 Task: Look for space in Maastricht, Netherlands from 5th June, 2023 to 16th June, 2023 for 2 adults in price range Rs.7000 to Rs.15000. Place can be entire place with 1  bedroom having 1 bed and 1 bathroom. Property type can be house, flat, guest house, hotel. Amenities needed are: washing machine. Booking option can be shelf check-in. Required host language is English.
Action: Mouse moved to (546, 142)
Screenshot: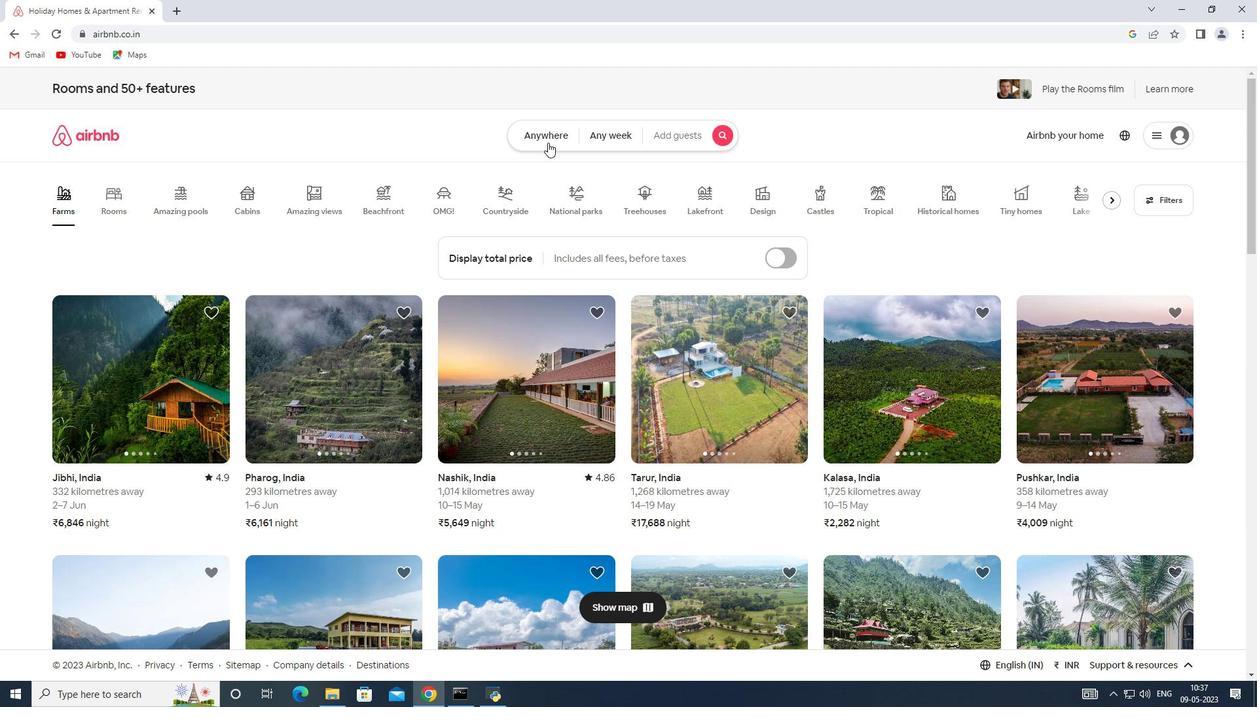 
Action: Mouse pressed left at (546, 142)
Screenshot: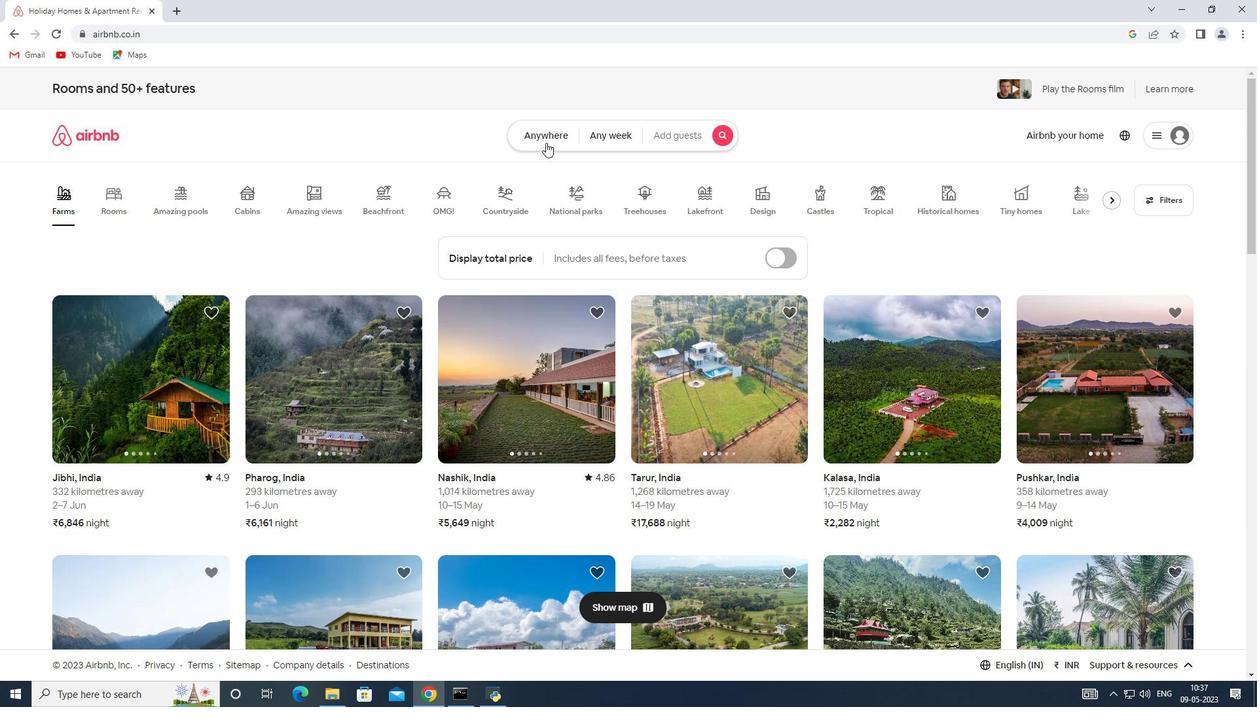 
Action: Mouse moved to (458, 182)
Screenshot: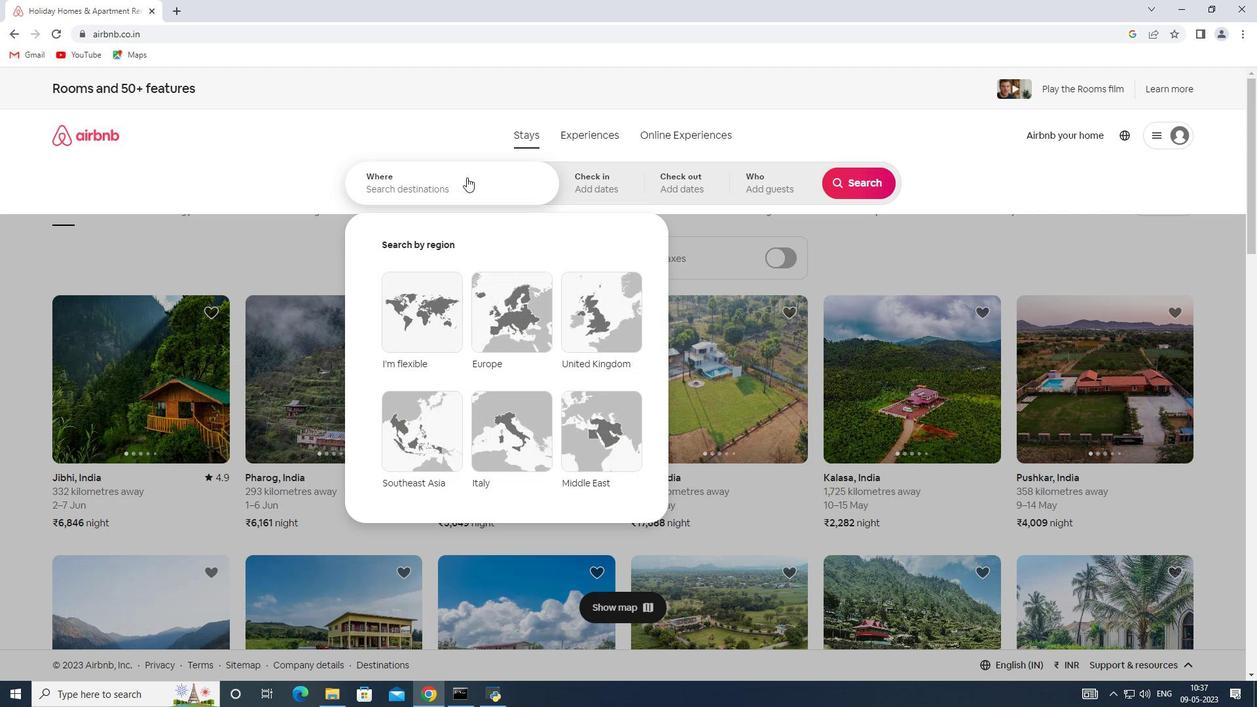 
Action: Mouse pressed left at (458, 182)
Screenshot: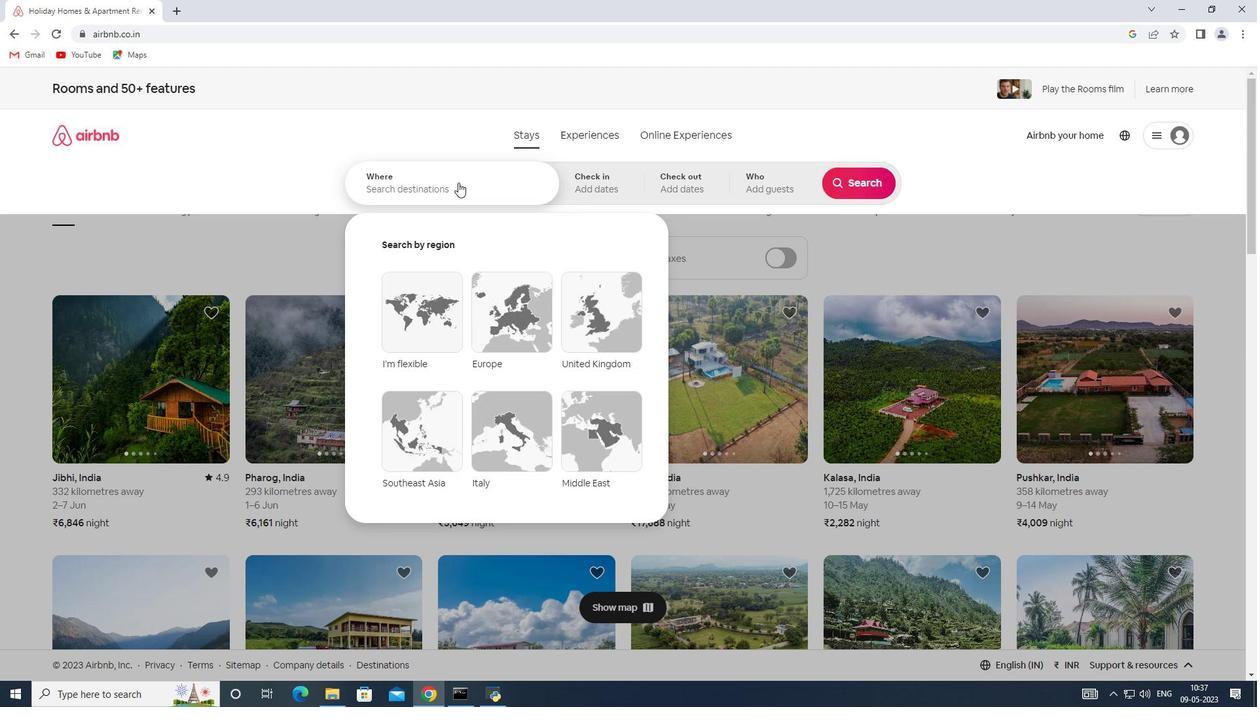 
Action: Key pressed <Key.shift><Key.shift><Key.shift><Key.shift><Key.shift><Key.shift><Key.shift><Key.shift><Key.shift><Key.shift><Key.shift><Key.shift><Key.shift><Key.shift><Key.shift><Key.shift><Key.shift><Key.shift><Key.shift><Key.shift><Key.shift><Key.shift>Maastricht,<Key.shift>Netherlands
Screenshot: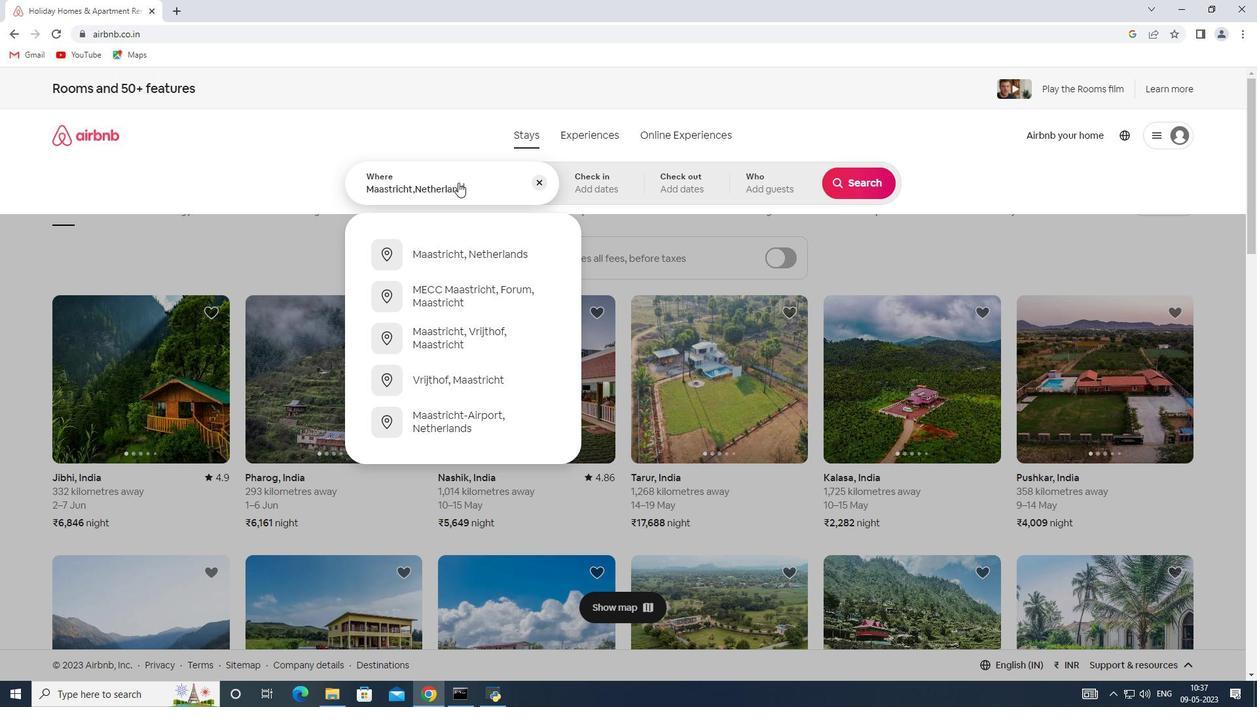 
Action: Mouse moved to (623, 185)
Screenshot: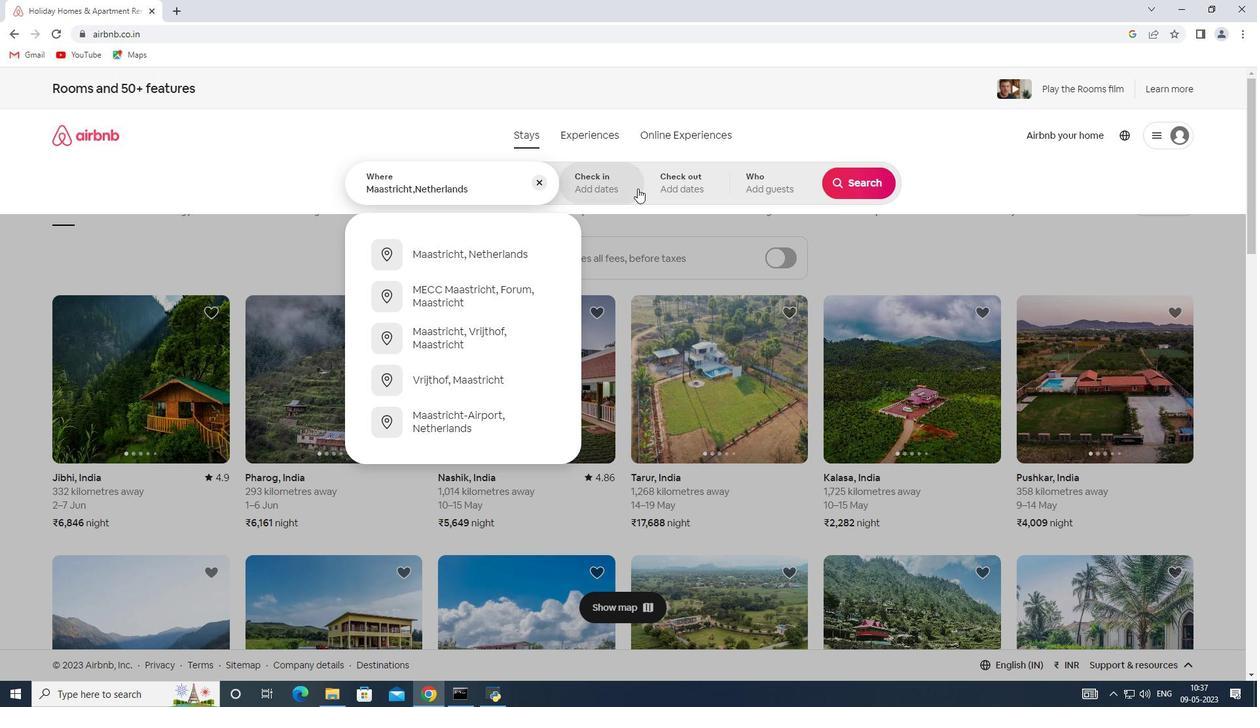 
Action: Mouse pressed left at (623, 185)
Screenshot: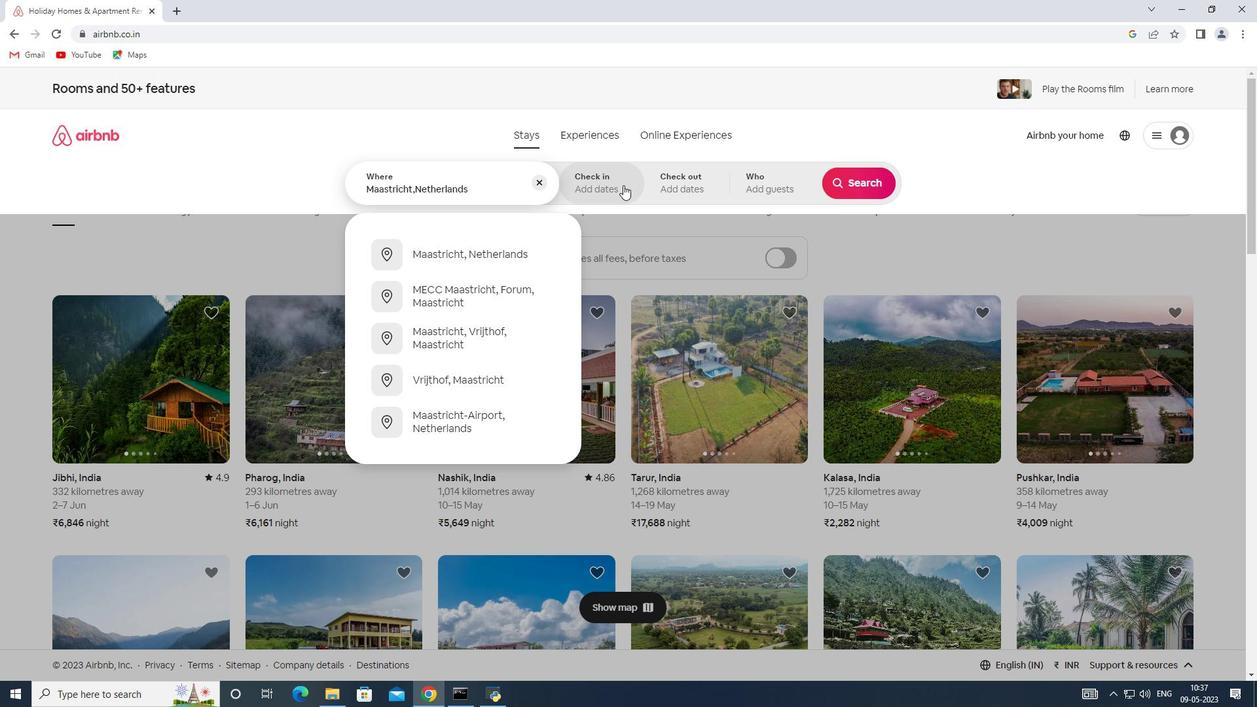 
Action: Mouse moved to (695, 376)
Screenshot: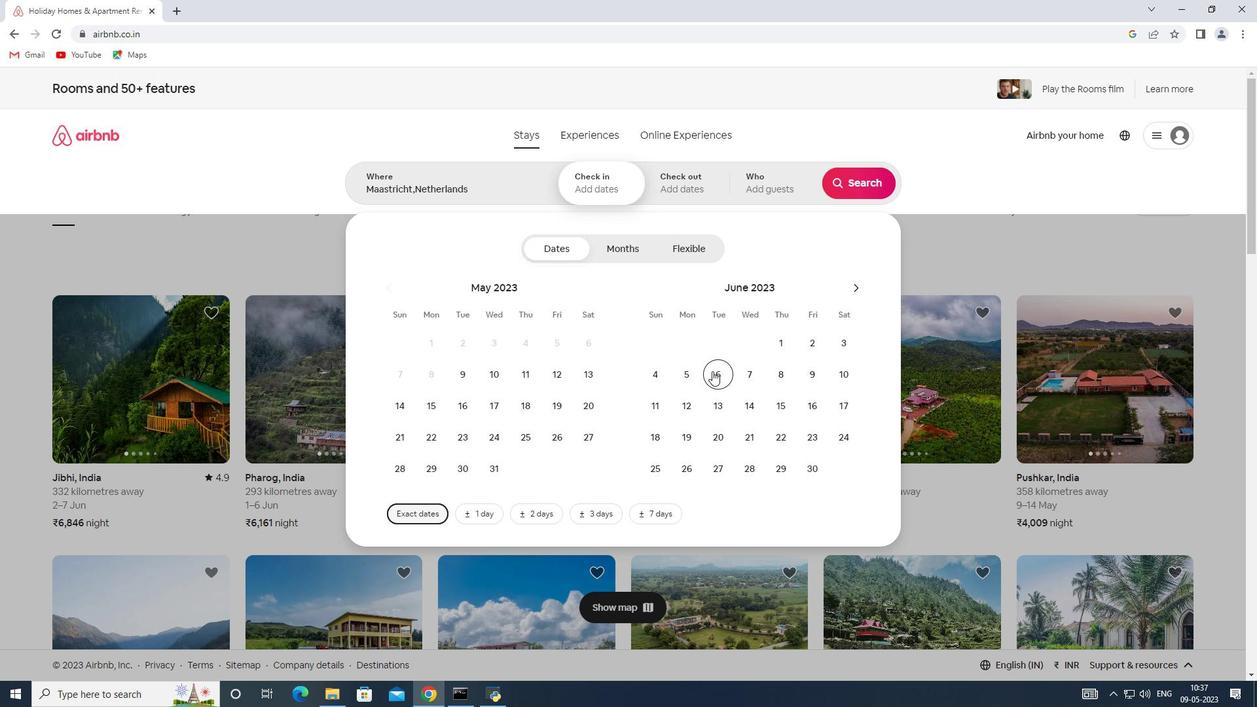 
Action: Mouse pressed left at (695, 376)
Screenshot: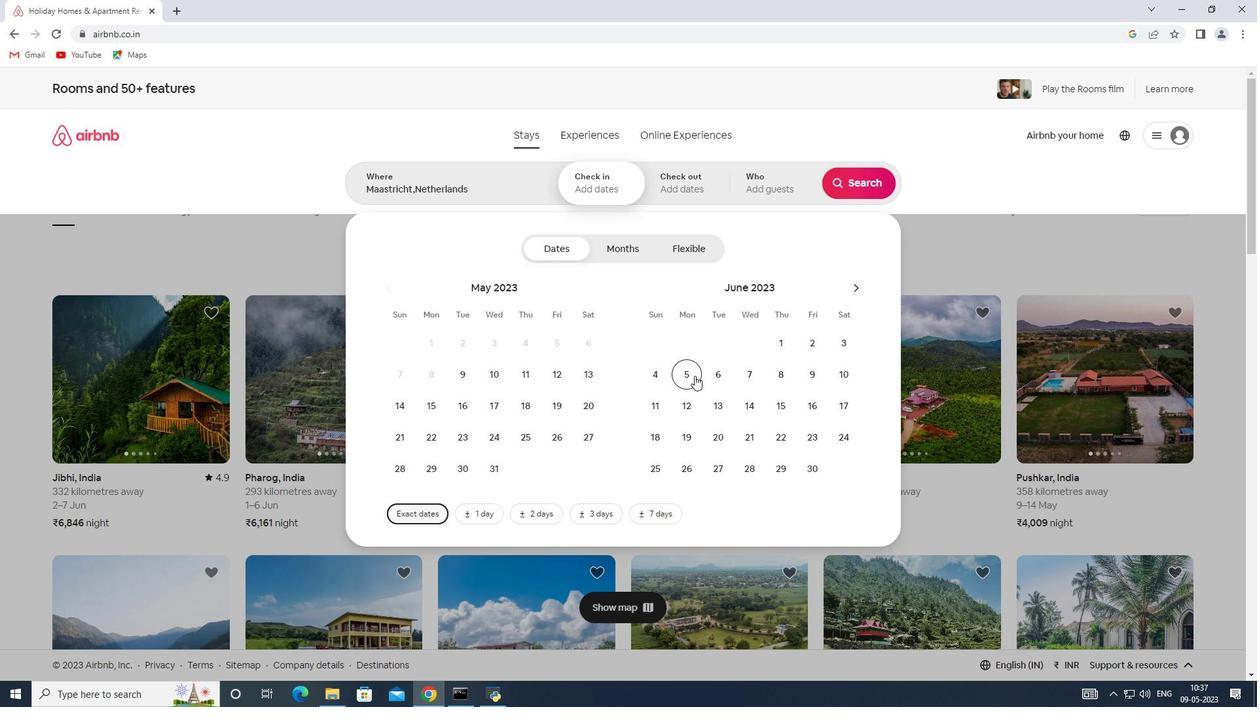 
Action: Mouse moved to (807, 407)
Screenshot: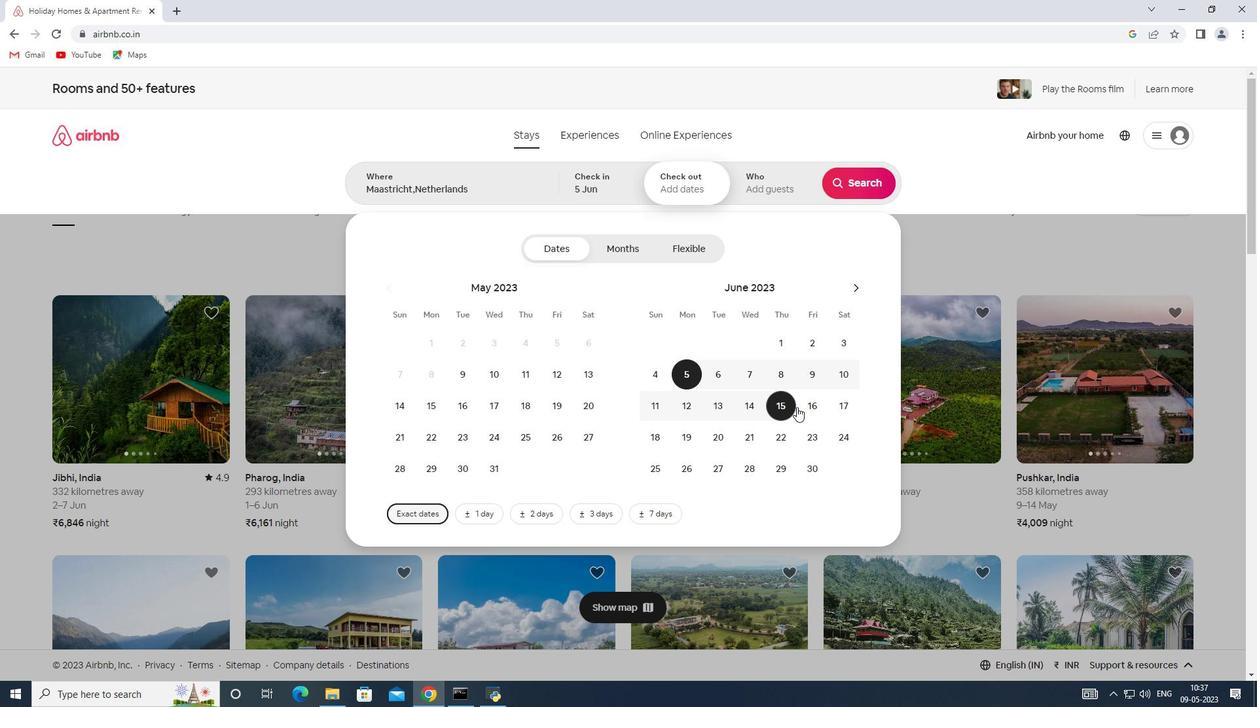 
Action: Mouse pressed left at (807, 407)
Screenshot: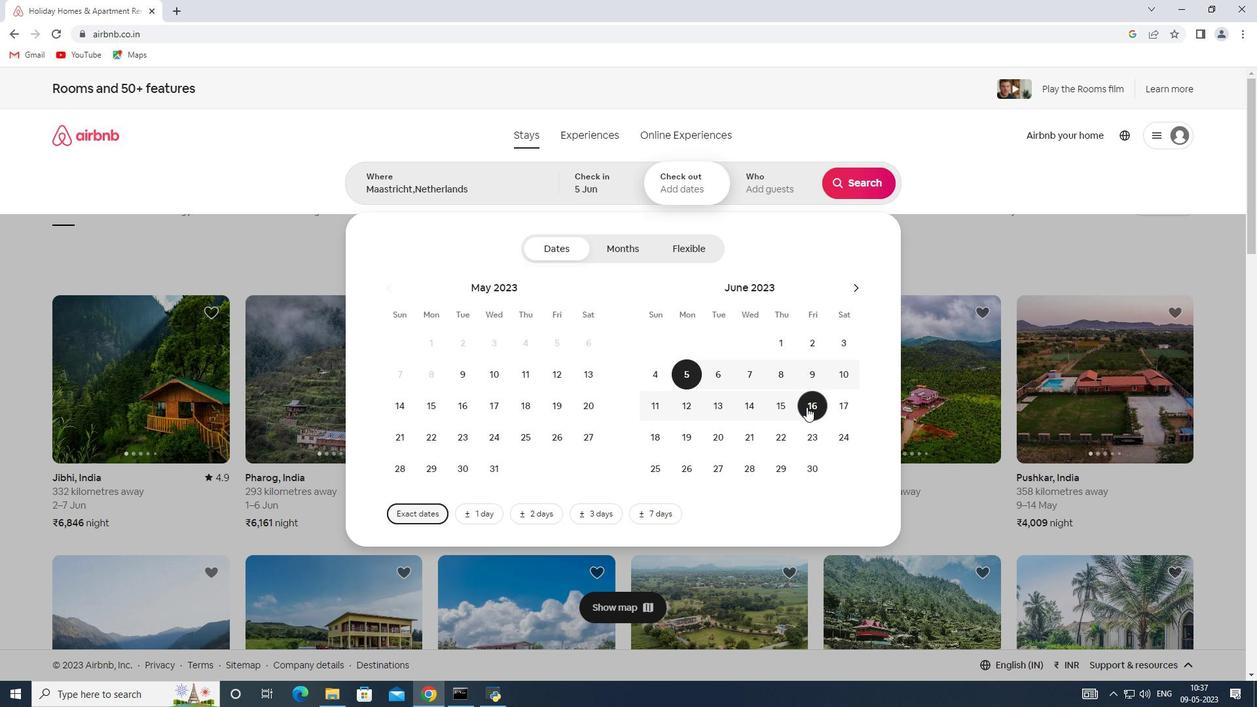 
Action: Mouse moved to (782, 180)
Screenshot: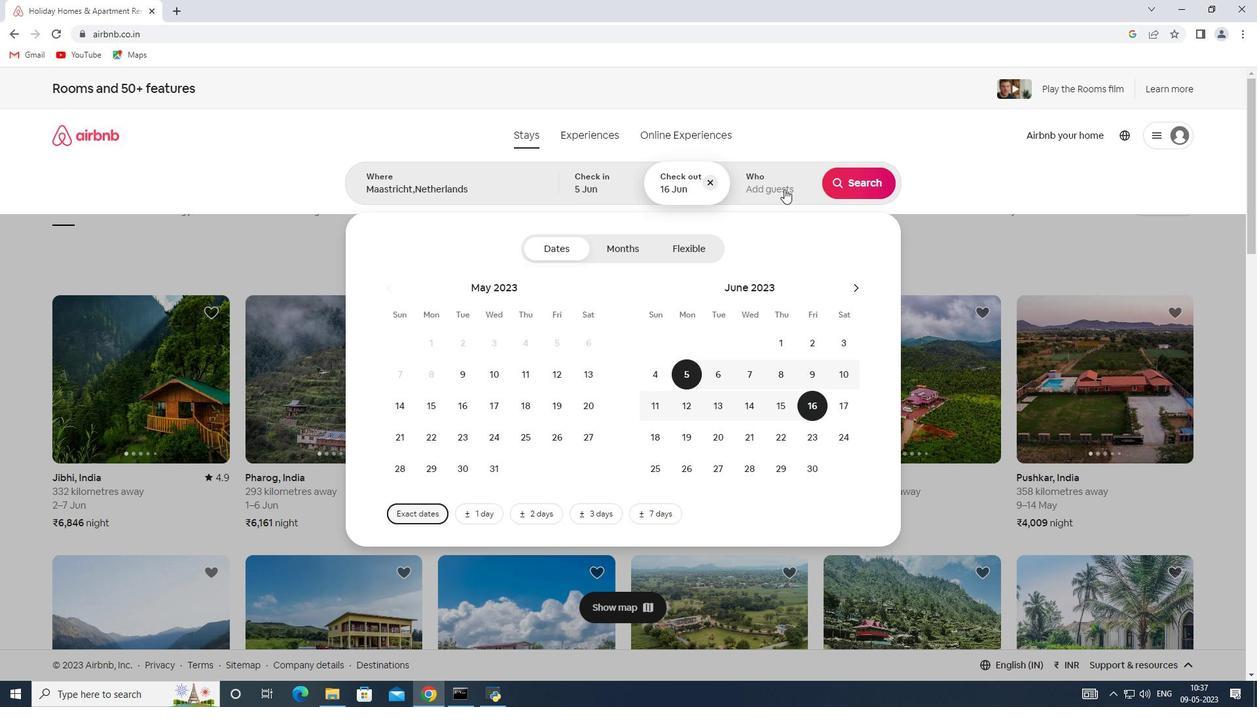 
Action: Mouse pressed left at (782, 180)
Screenshot: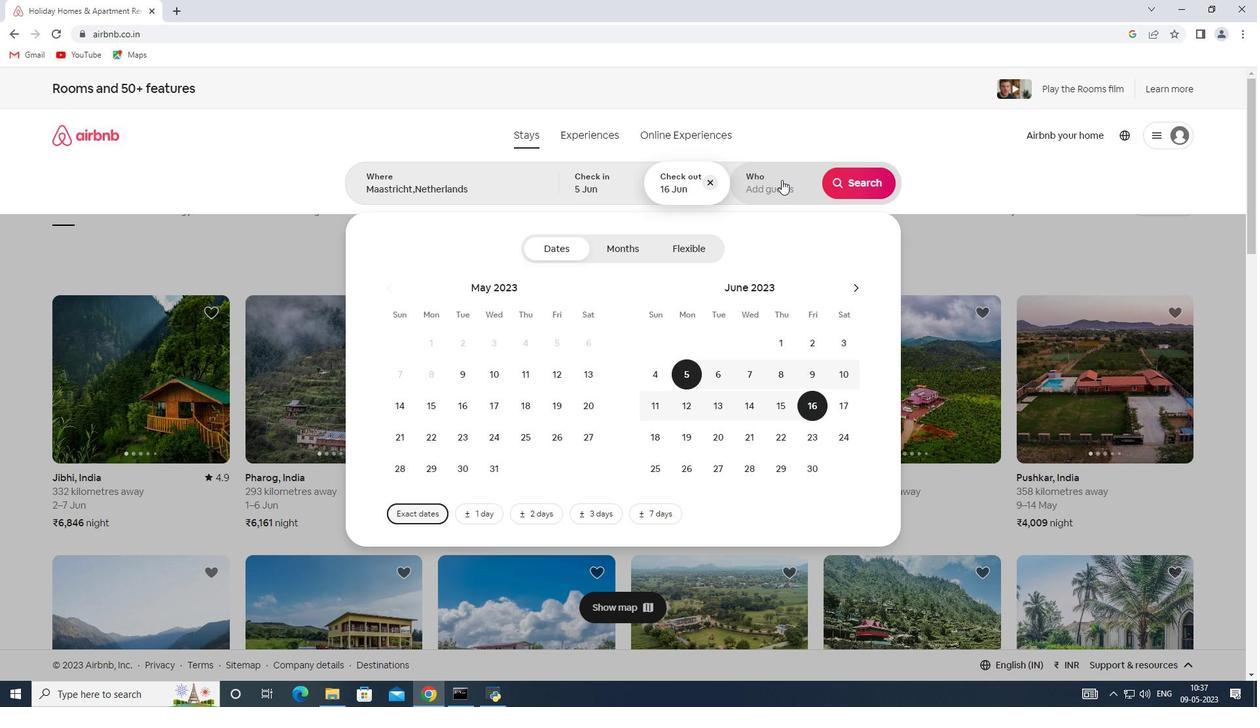 
Action: Mouse moved to (865, 253)
Screenshot: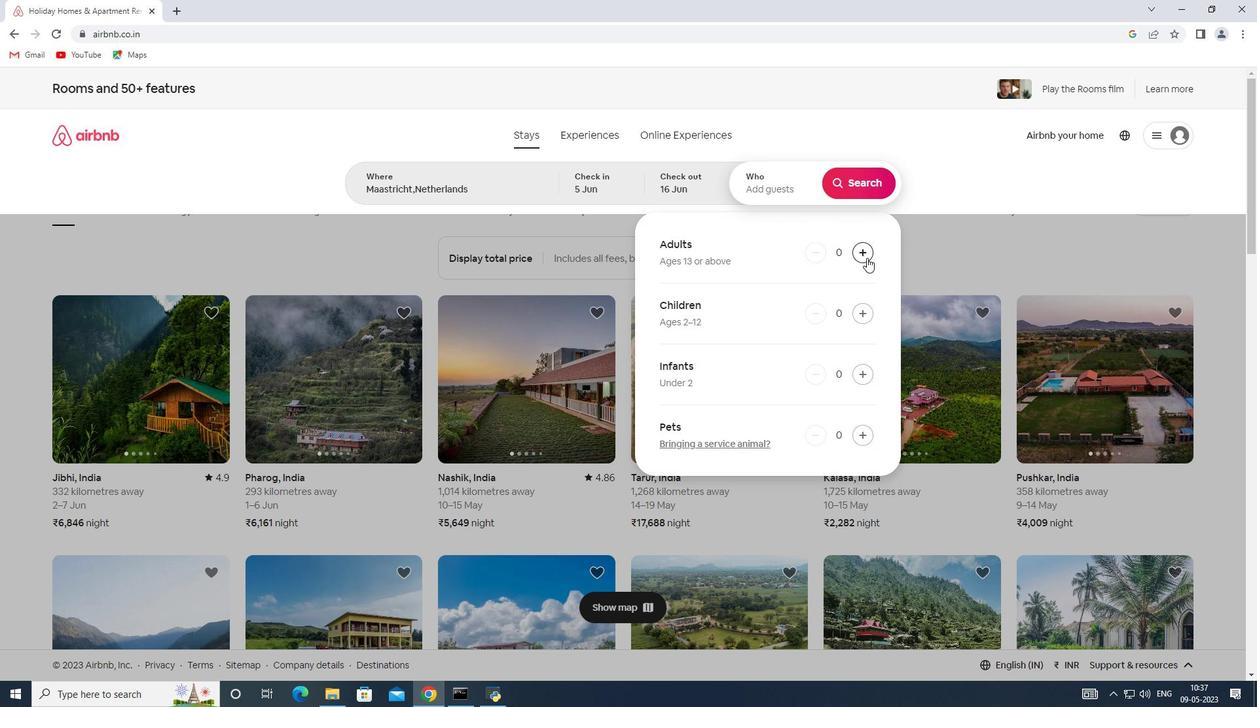 
Action: Mouse pressed left at (865, 253)
Screenshot: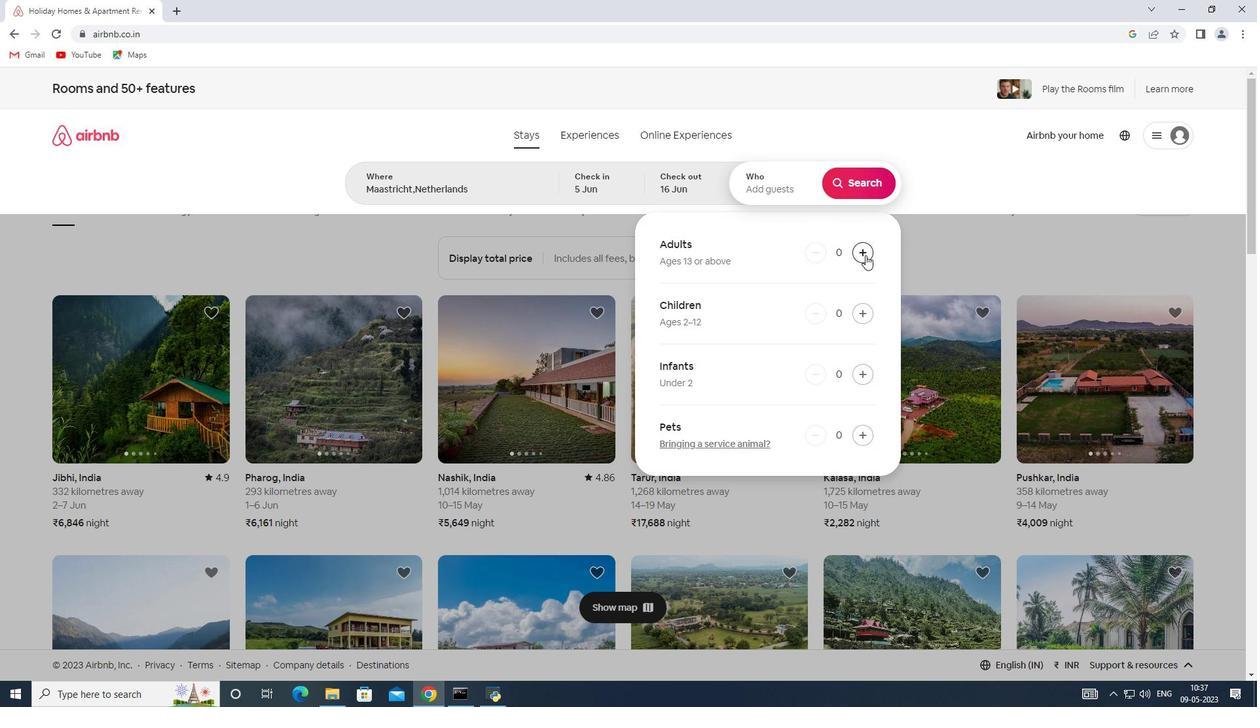 
Action: Mouse pressed left at (865, 253)
Screenshot: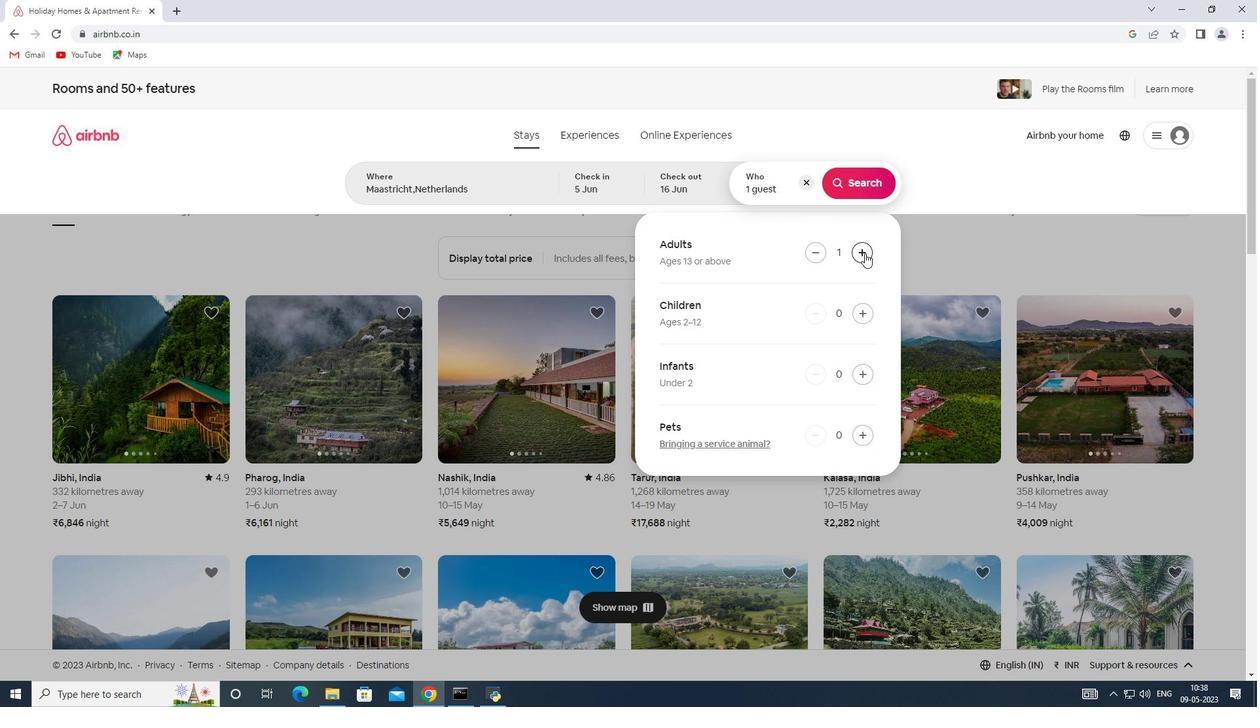 
Action: Mouse moved to (860, 186)
Screenshot: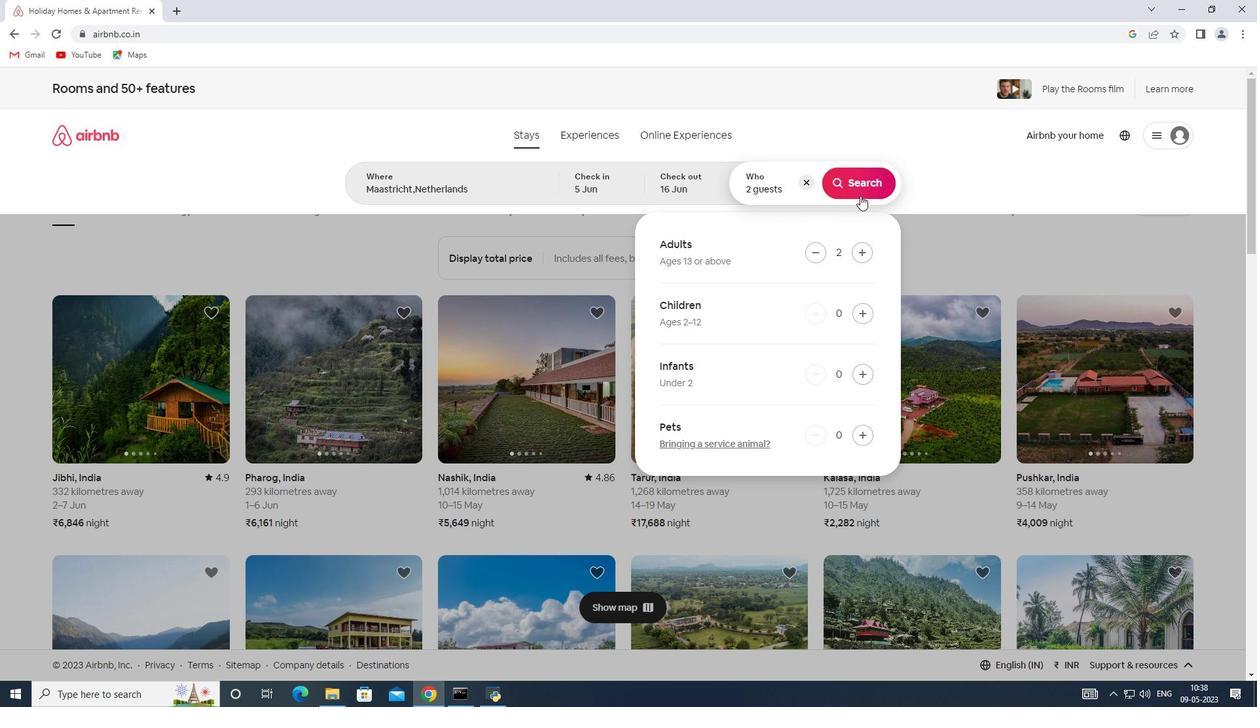
Action: Mouse pressed left at (860, 186)
Screenshot: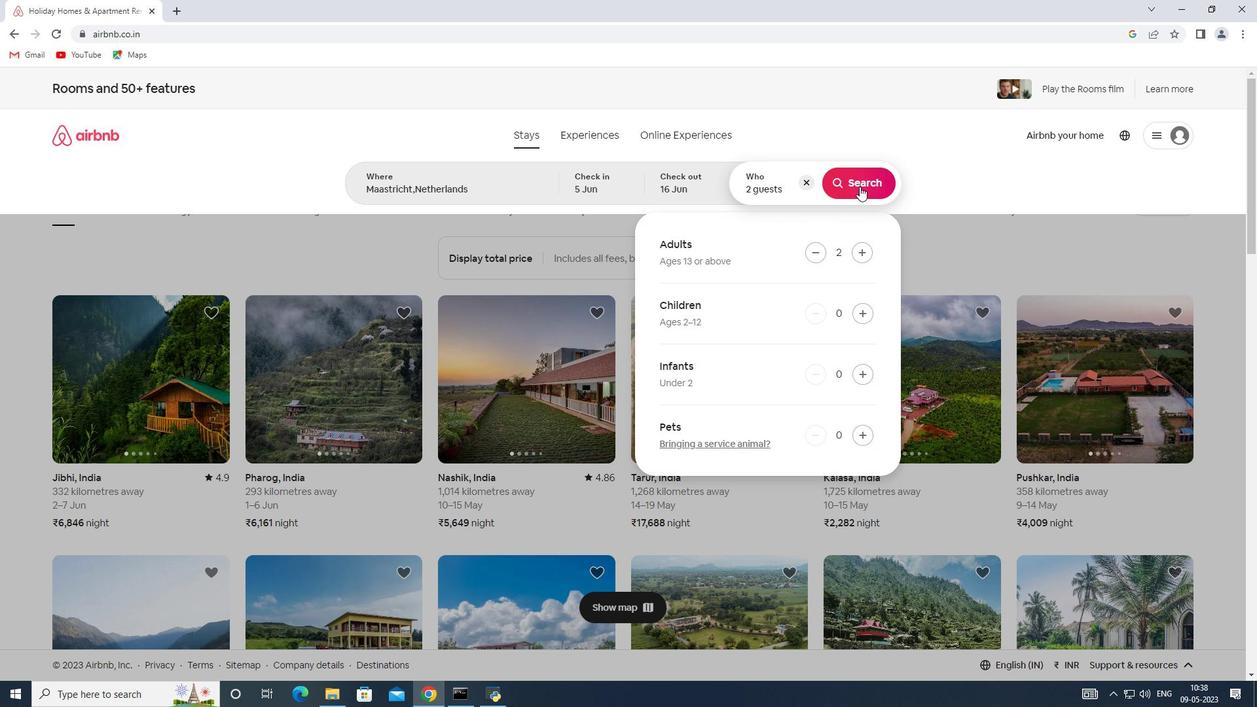 
Action: Mouse moved to (1206, 138)
Screenshot: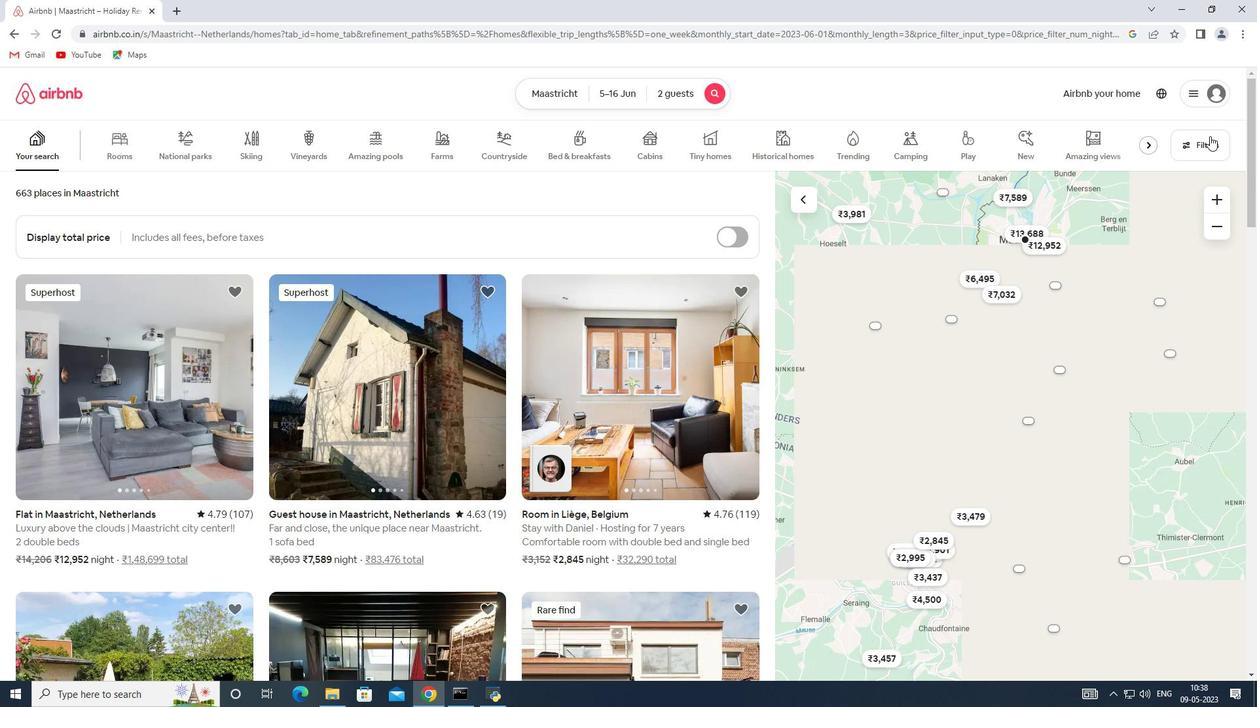 
Action: Mouse pressed left at (1206, 138)
Screenshot: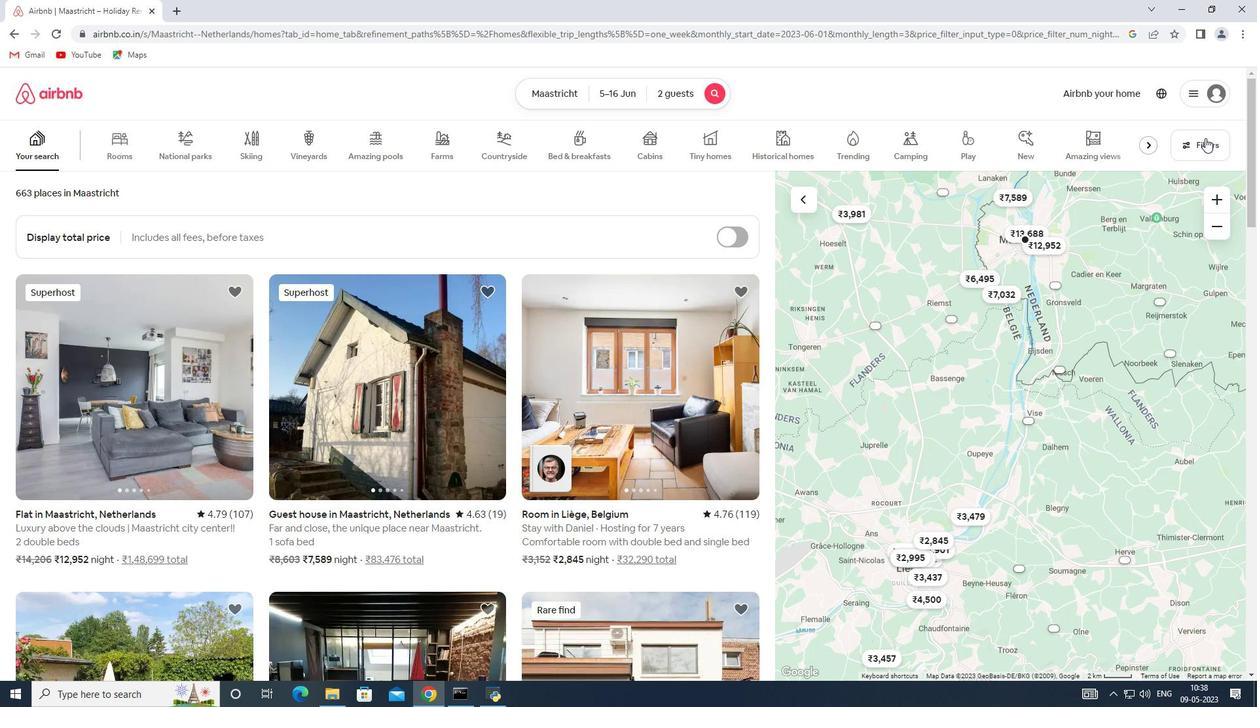 
Action: Mouse moved to (457, 467)
Screenshot: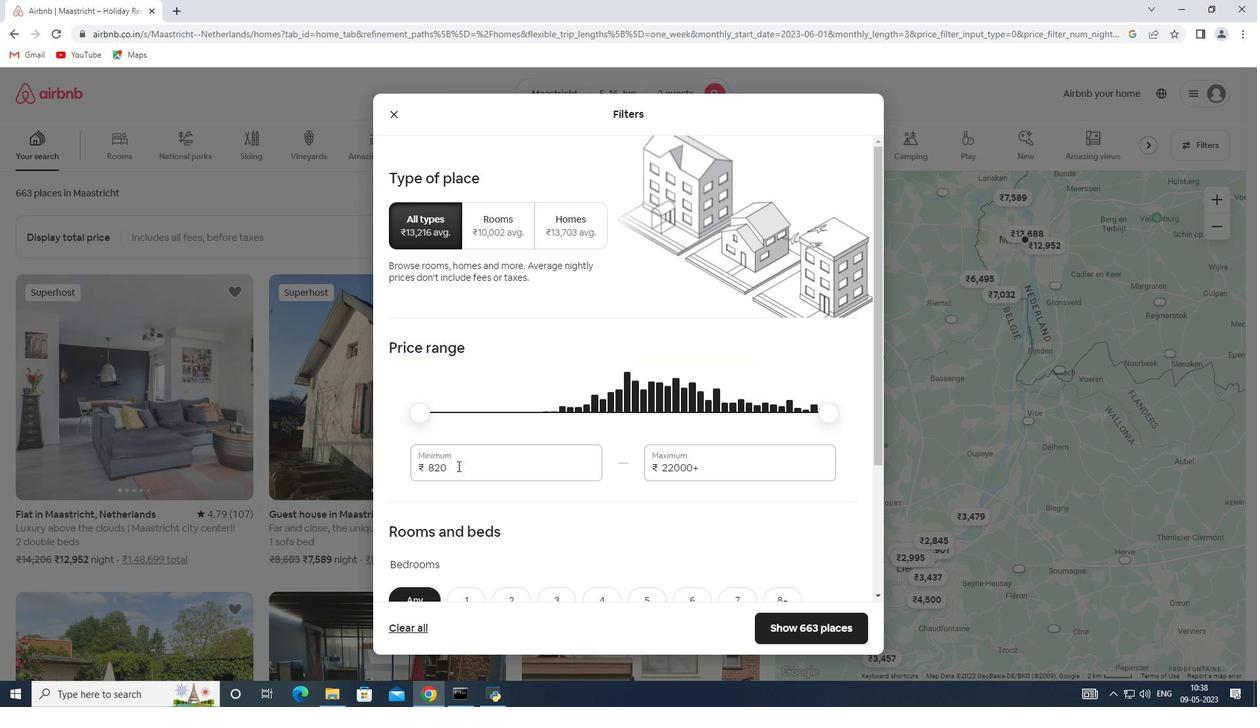 
Action: Mouse pressed left at (457, 467)
Screenshot: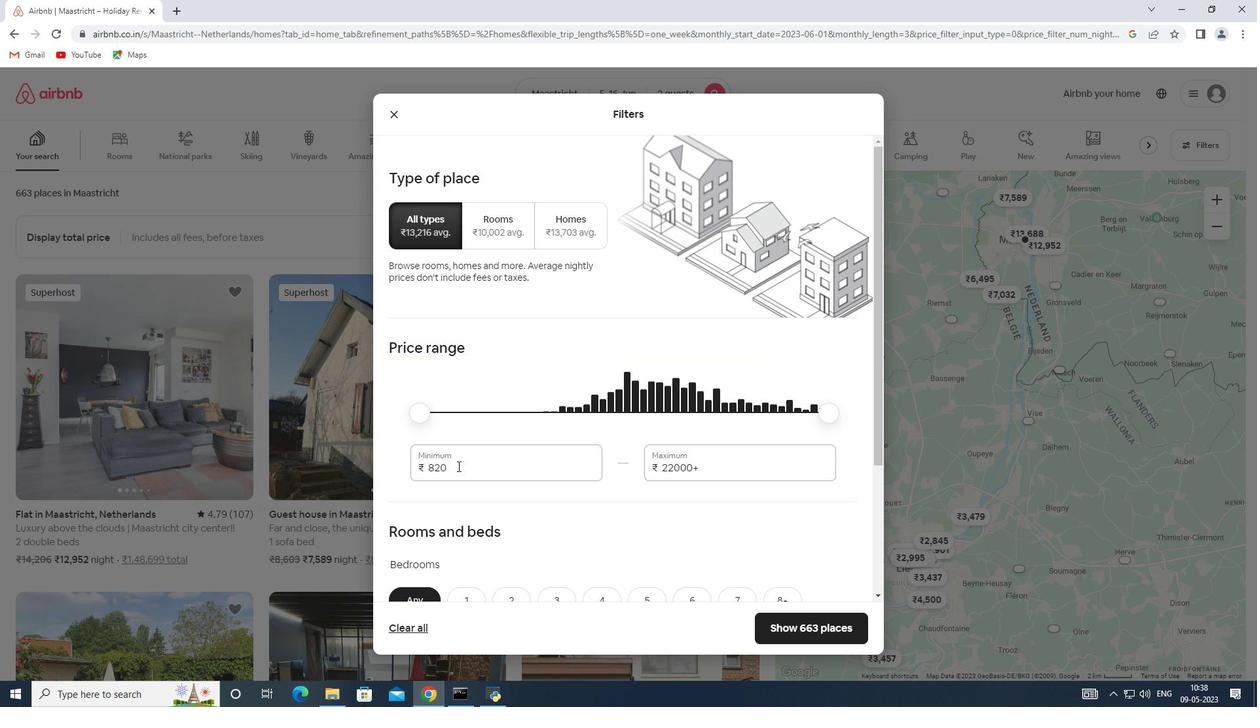 
Action: Mouse moved to (407, 467)
Screenshot: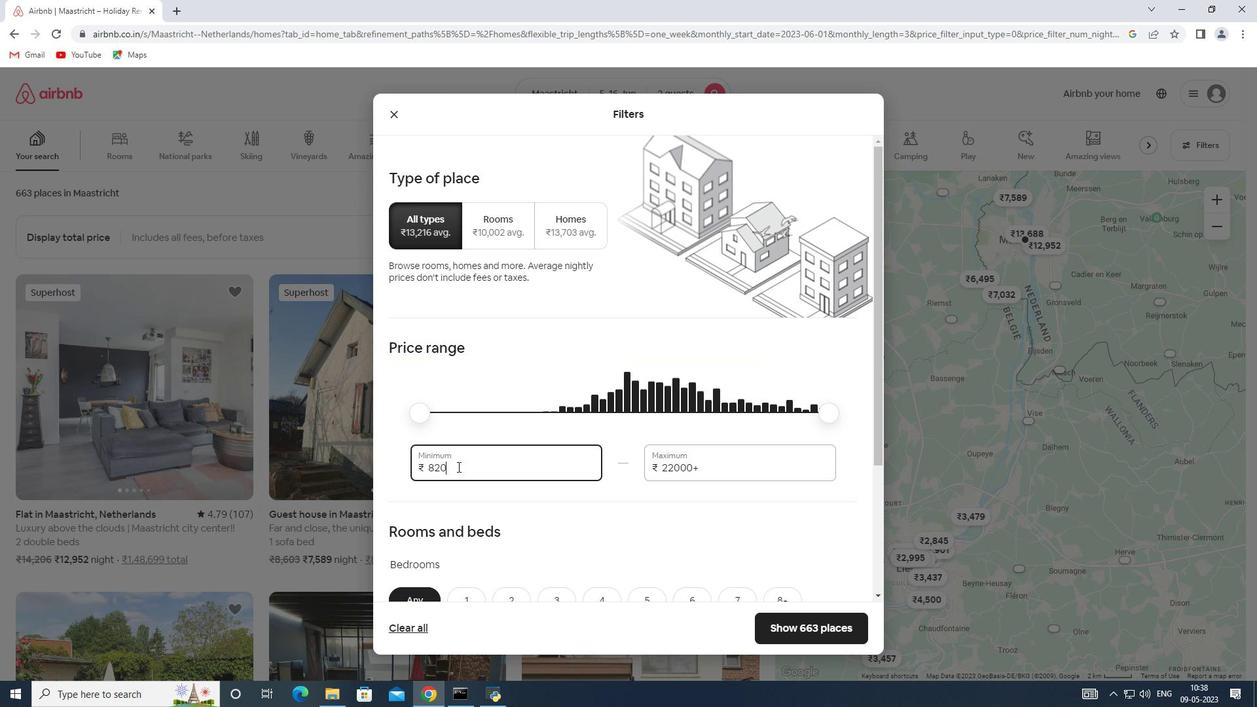 
Action: Key pressed 7000
Screenshot: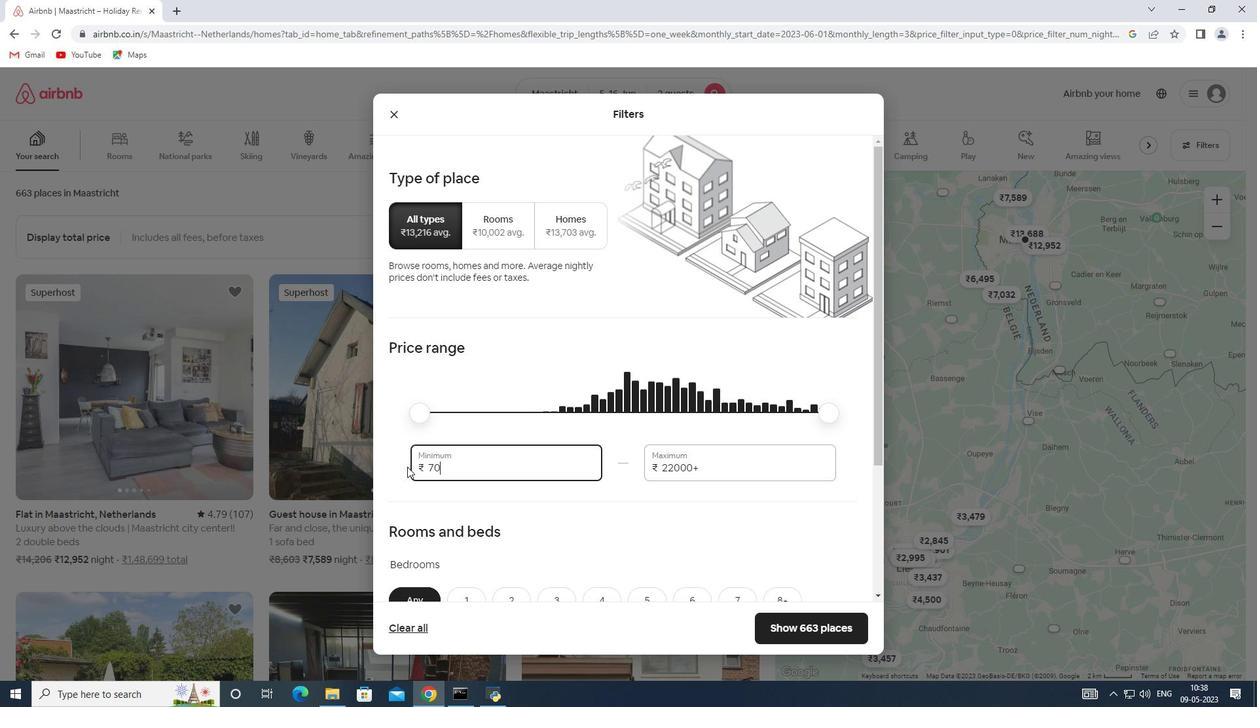 
Action: Mouse moved to (704, 473)
Screenshot: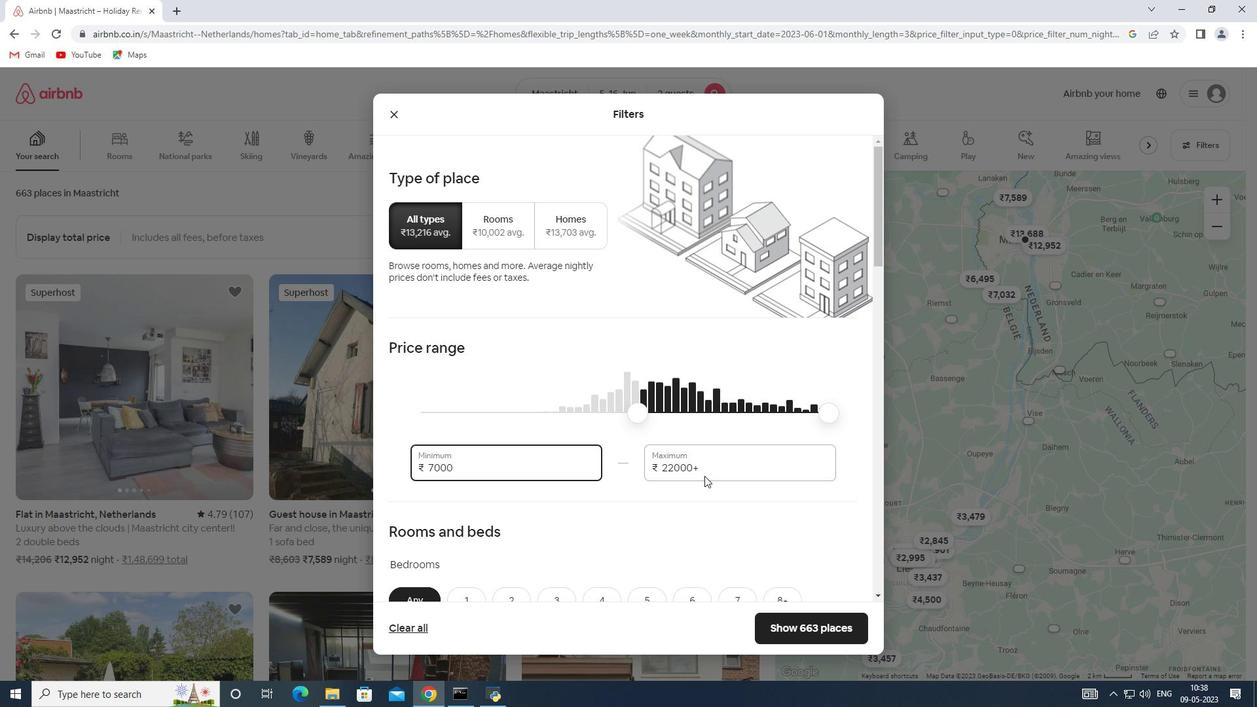 
Action: Mouse pressed left at (704, 473)
Screenshot: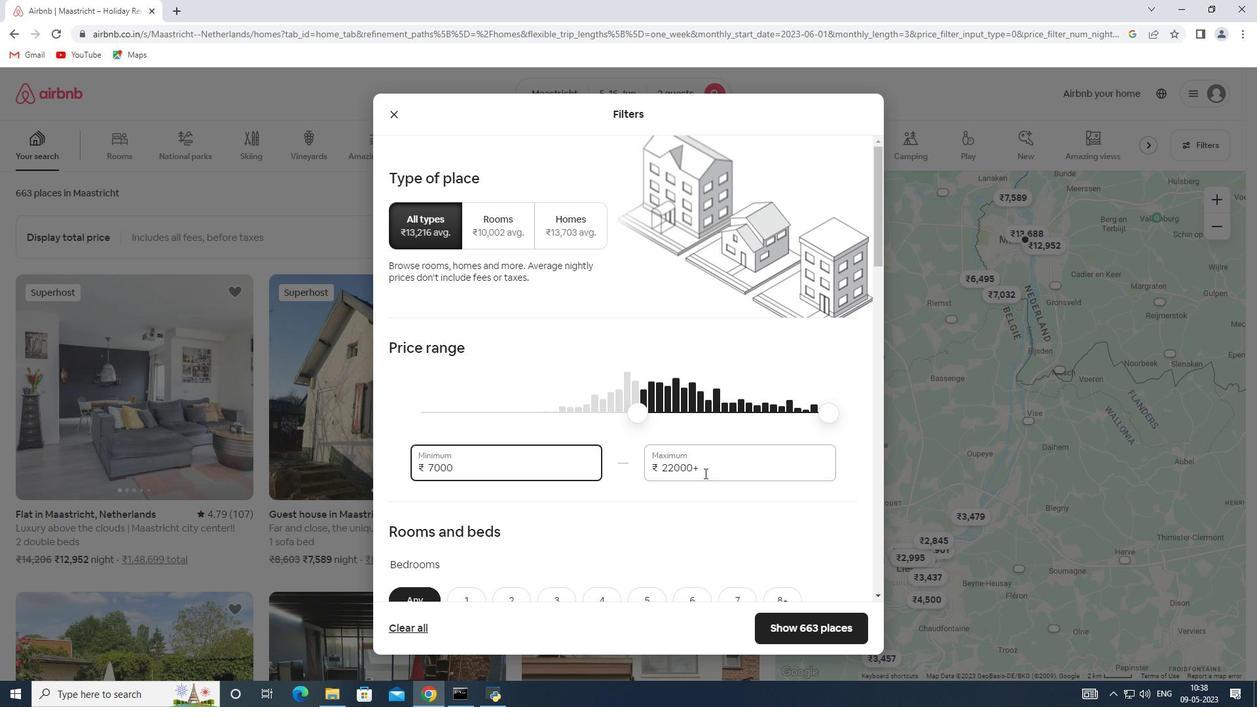 
Action: Mouse moved to (602, 474)
Screenshot: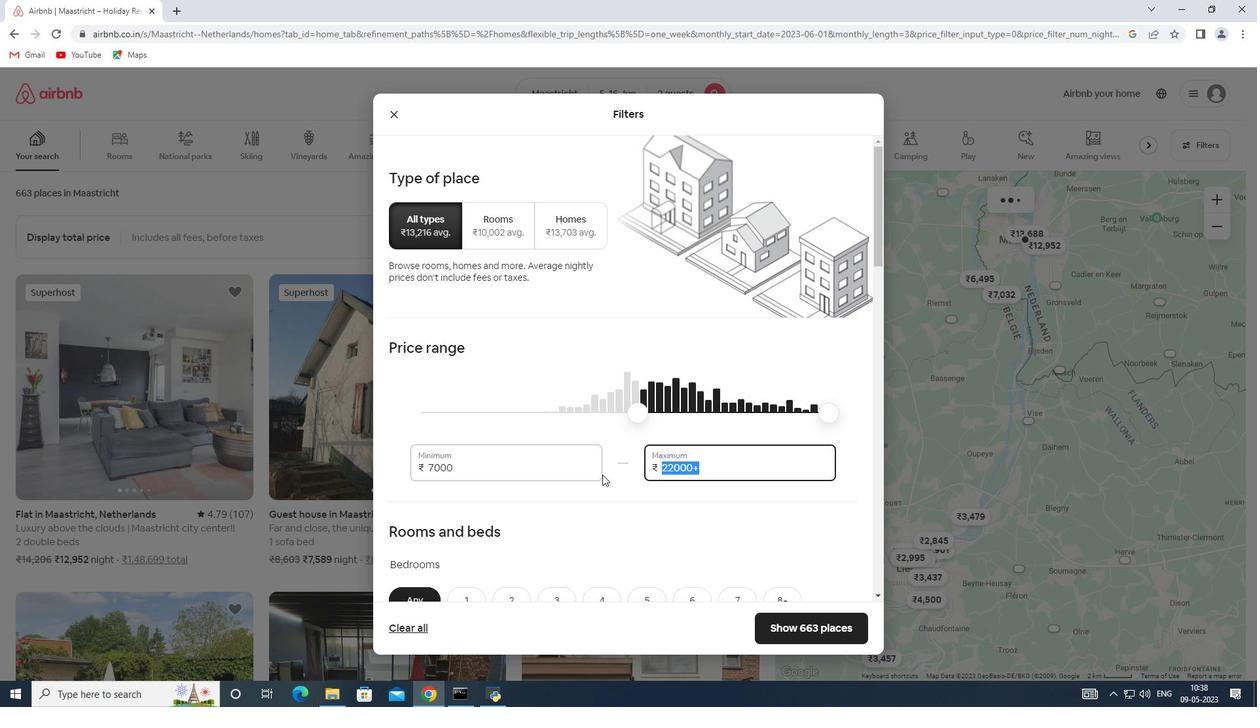 
Action: Key pressed 15000
Screenshot: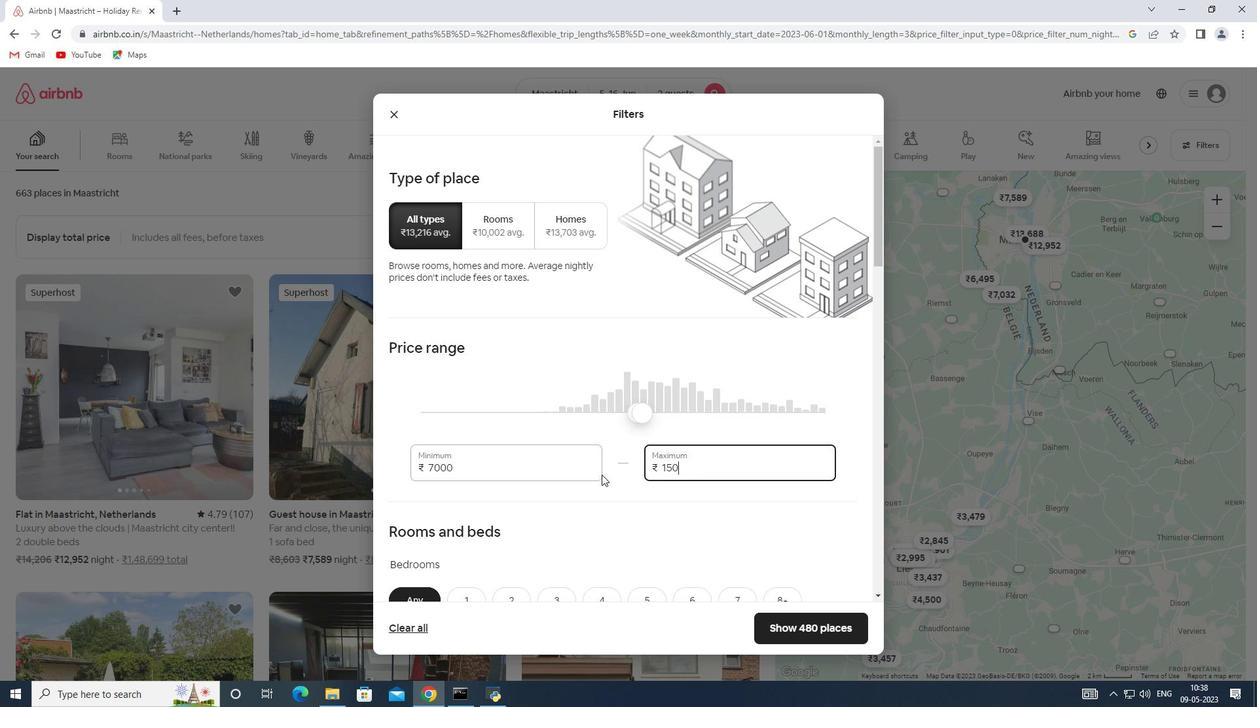 
Action: Mouse moved to (601, 474)
Screenshot: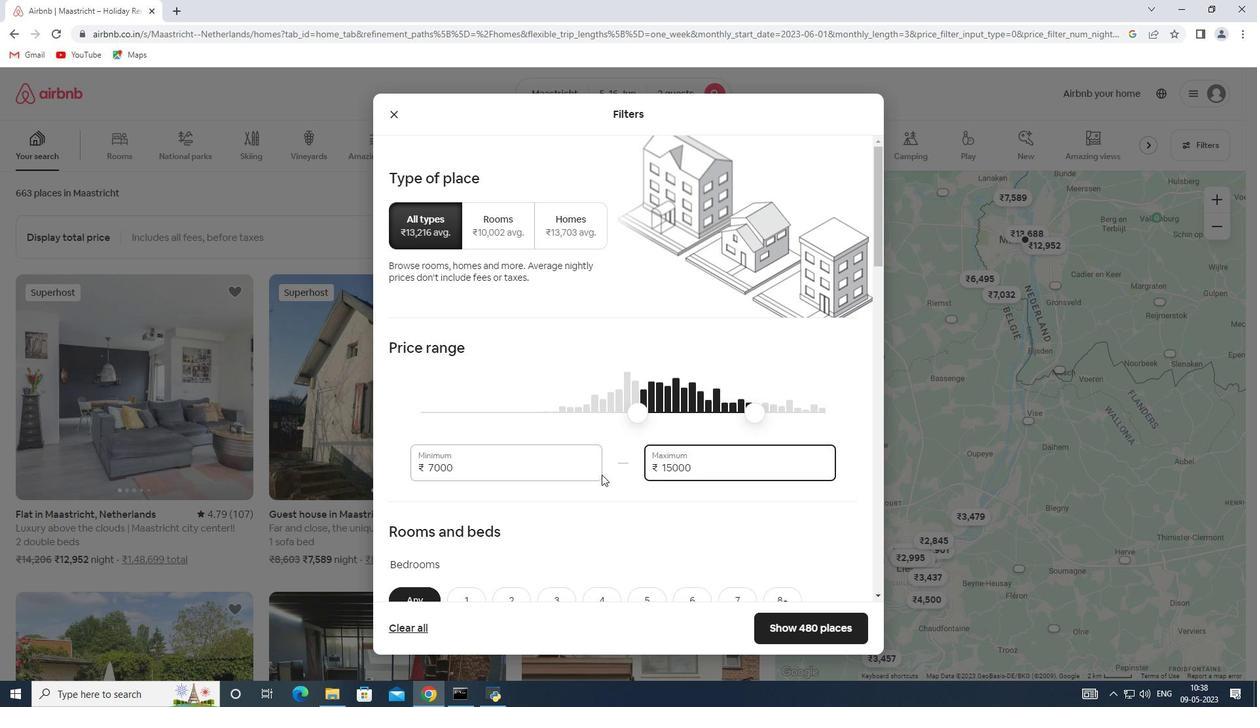 
Action: Mouse scrolled (601, 474) with delta (0, 0)
Screenshot: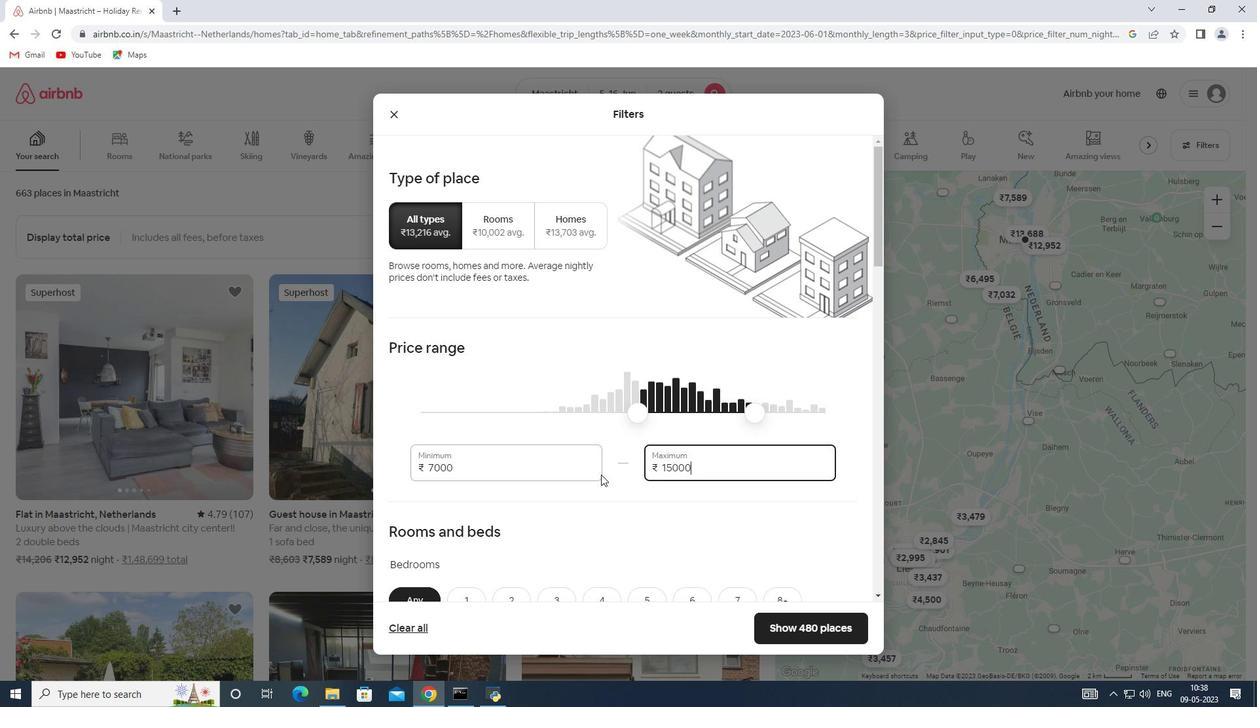 
Action: Mouse scrolled (601, 474) with delta (0, 0)
Screenshot: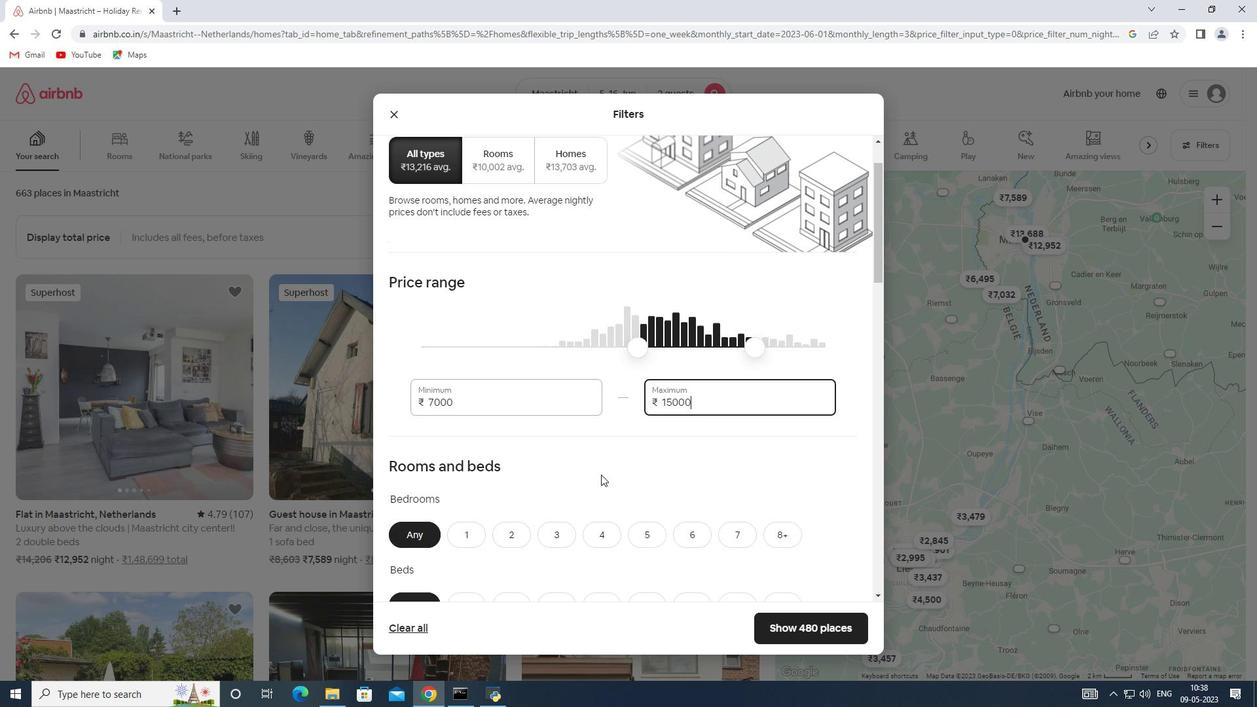 
Action: Mouse scrolled (601, 474) with delta (0, 0)
Screenshot: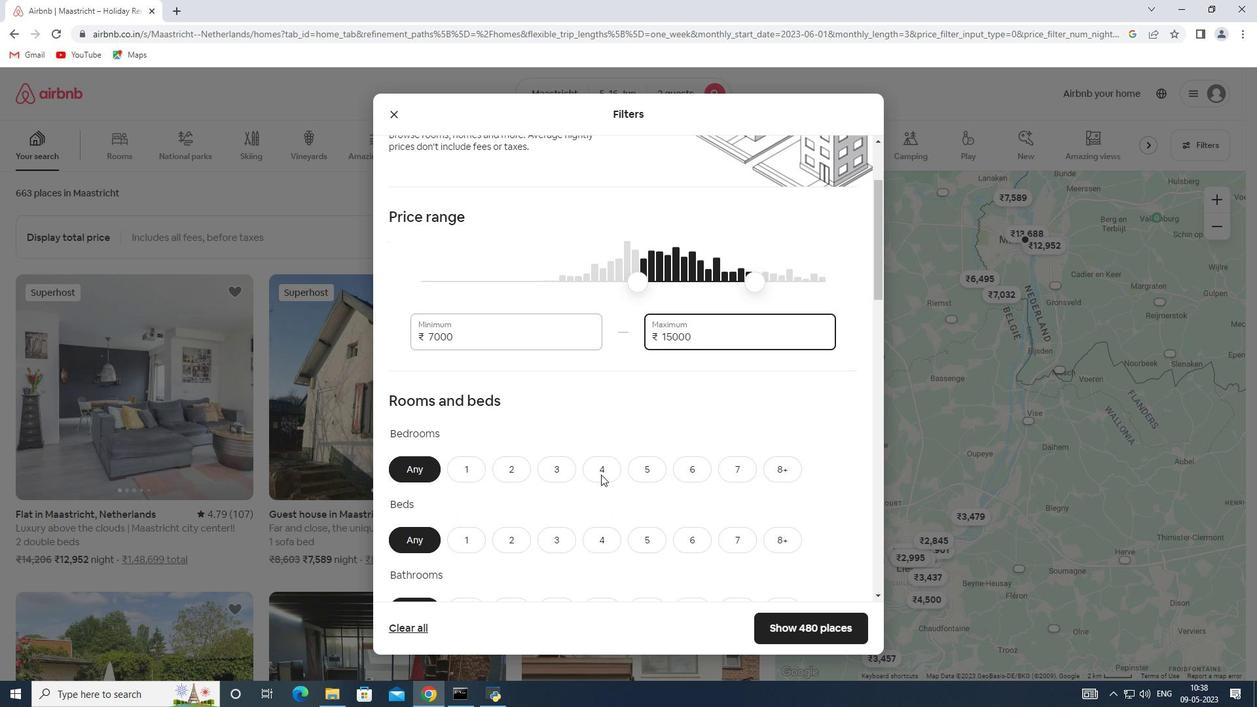 
Action: Mouse scrolled (601, 474) with delta (0, 0)
Screenshot: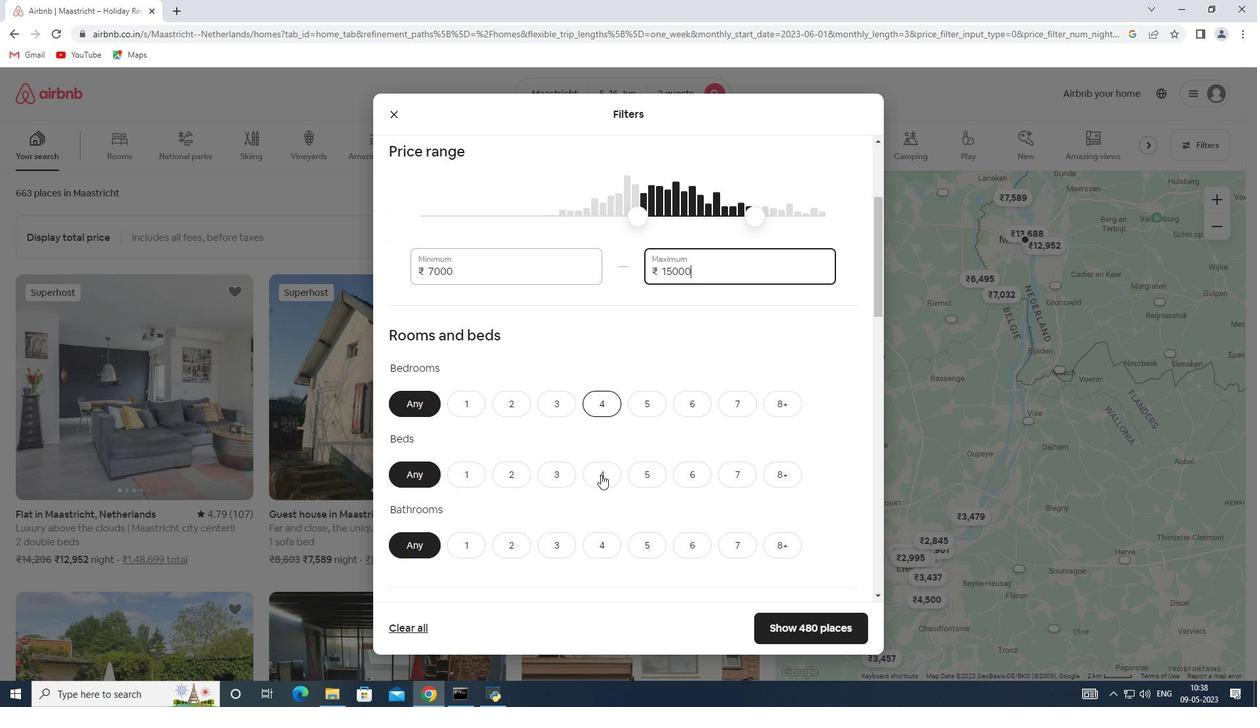 
Action: Mouse scrolled (601, 474) with delta (0, 0)
Screenshot: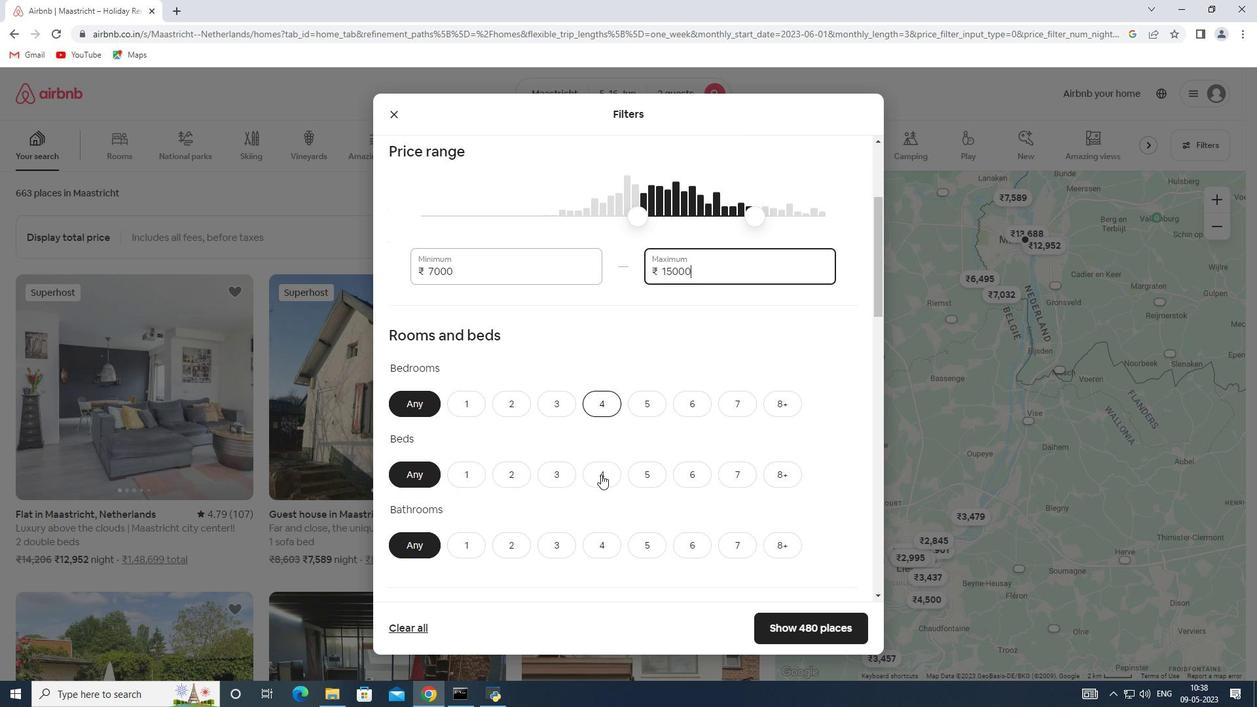 
Action: Mouse moved to (456, 265)
Screenshot: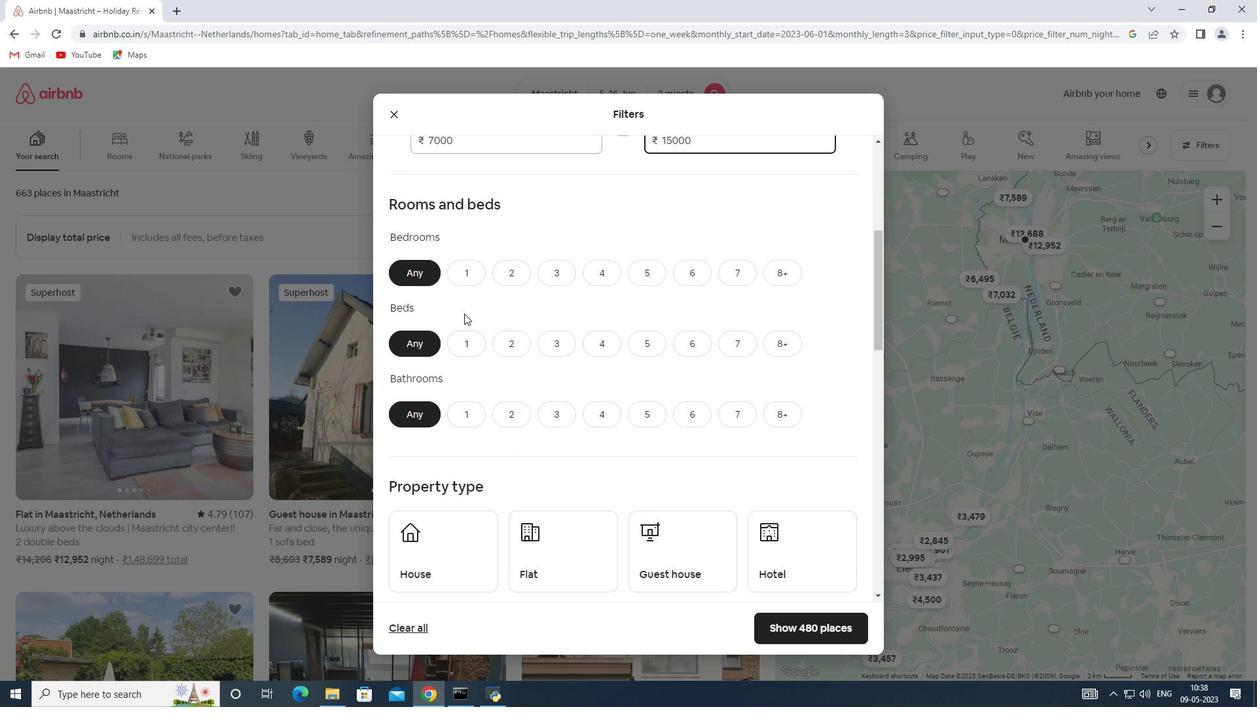 
Action: Mouse pressed left at (456, 265)
Screenshot: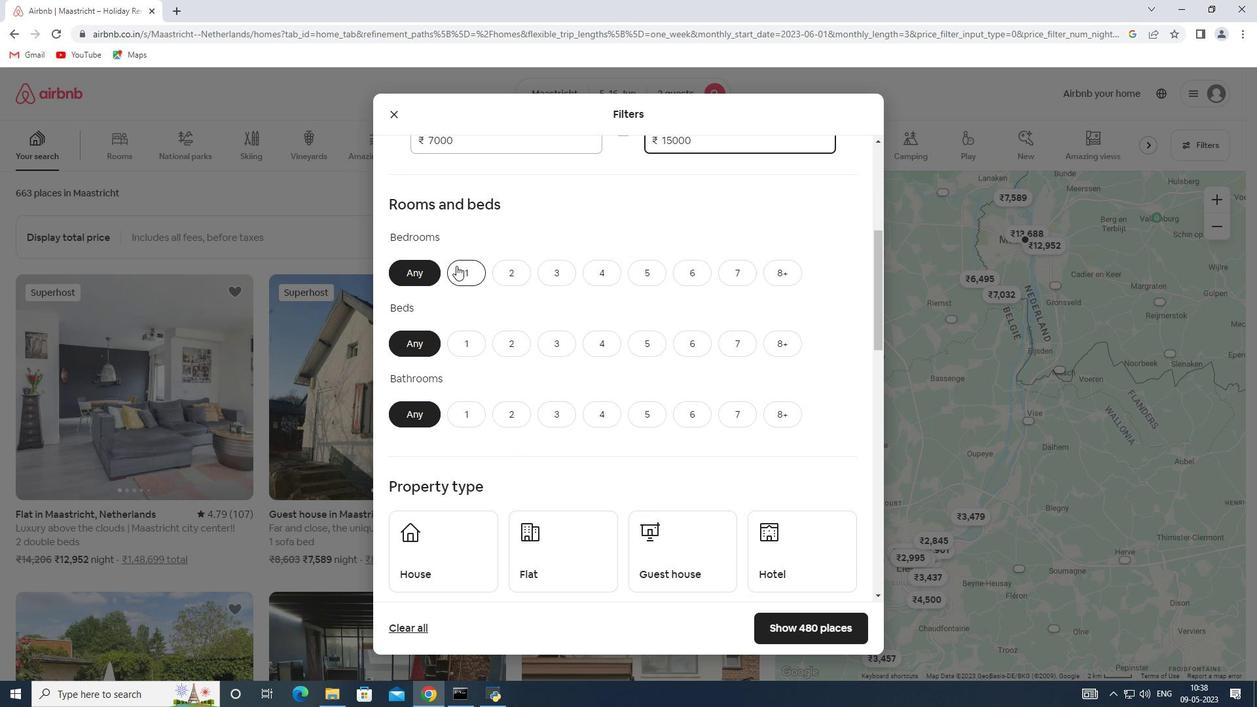 
Action: Mouse moved to (465, 345)
Screenshot: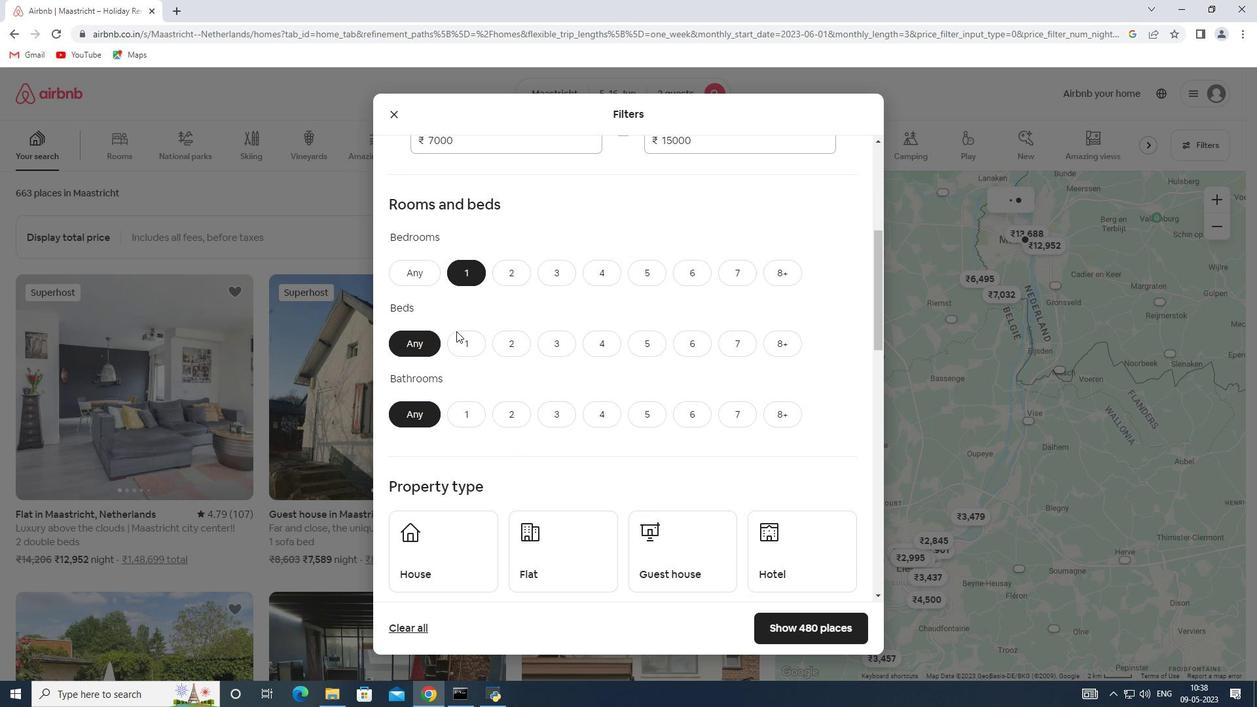 
Action: Mouse pressed left at (465, 345)
Screenshot: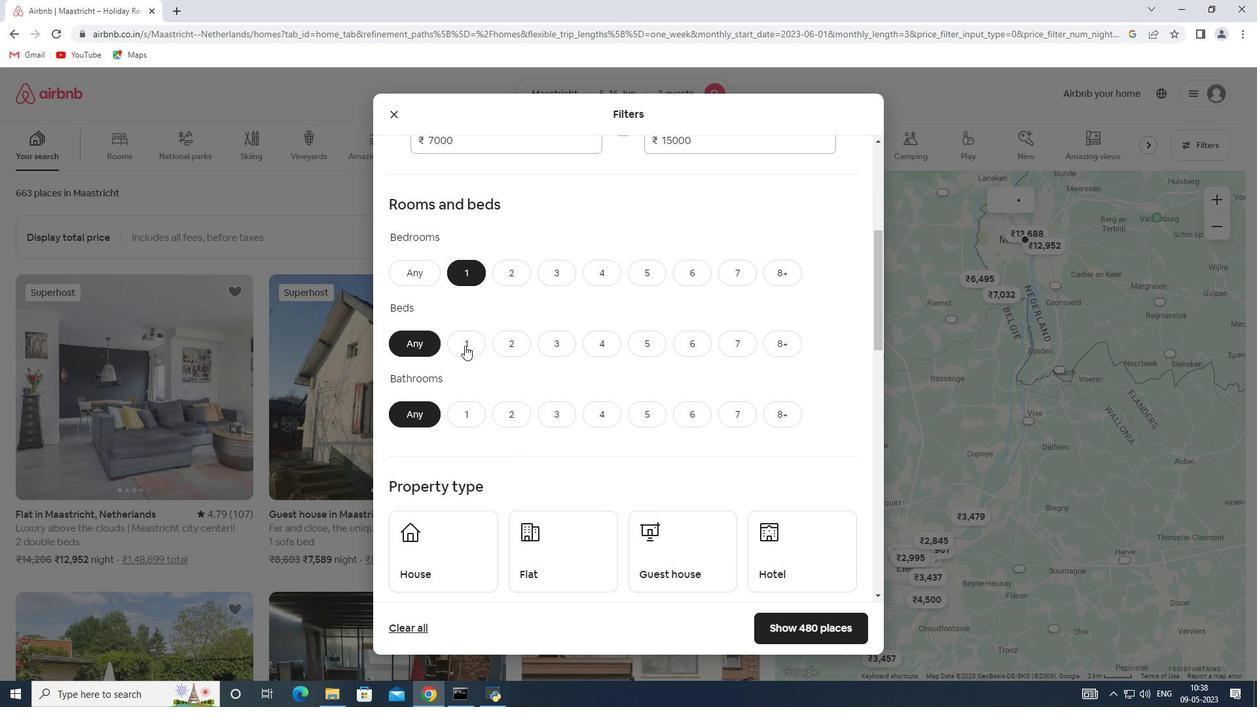 
Action: Mouse moved to (467, 414)
Screenshot: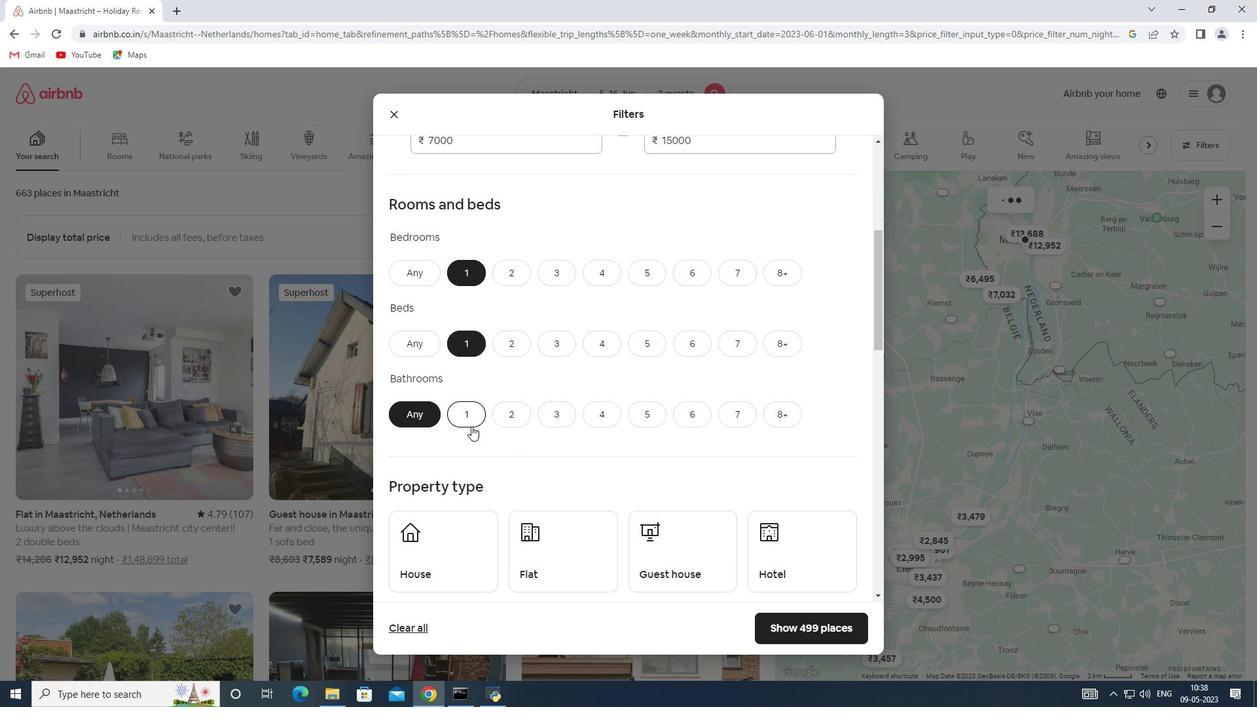 
Action: Mouse pressed left at (467, 414)
Screenshot: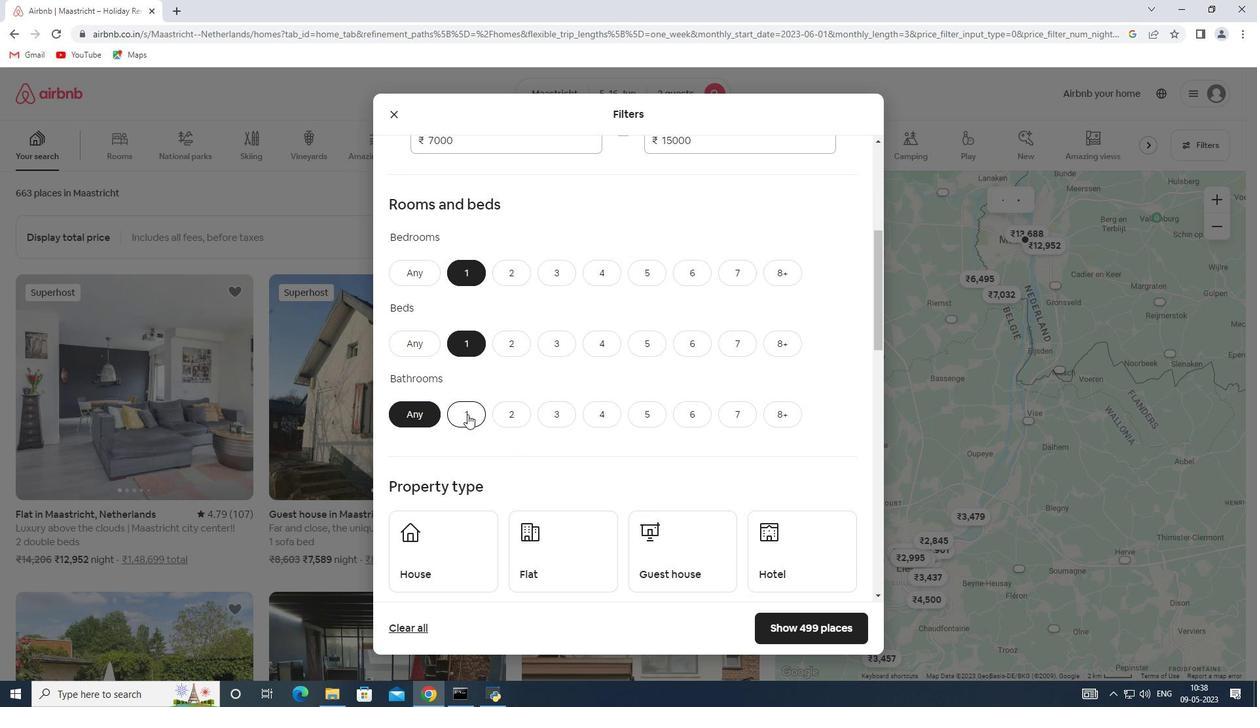
Action: Mouse scrolled (467, 414) with delta (0, 0)
Screenshot: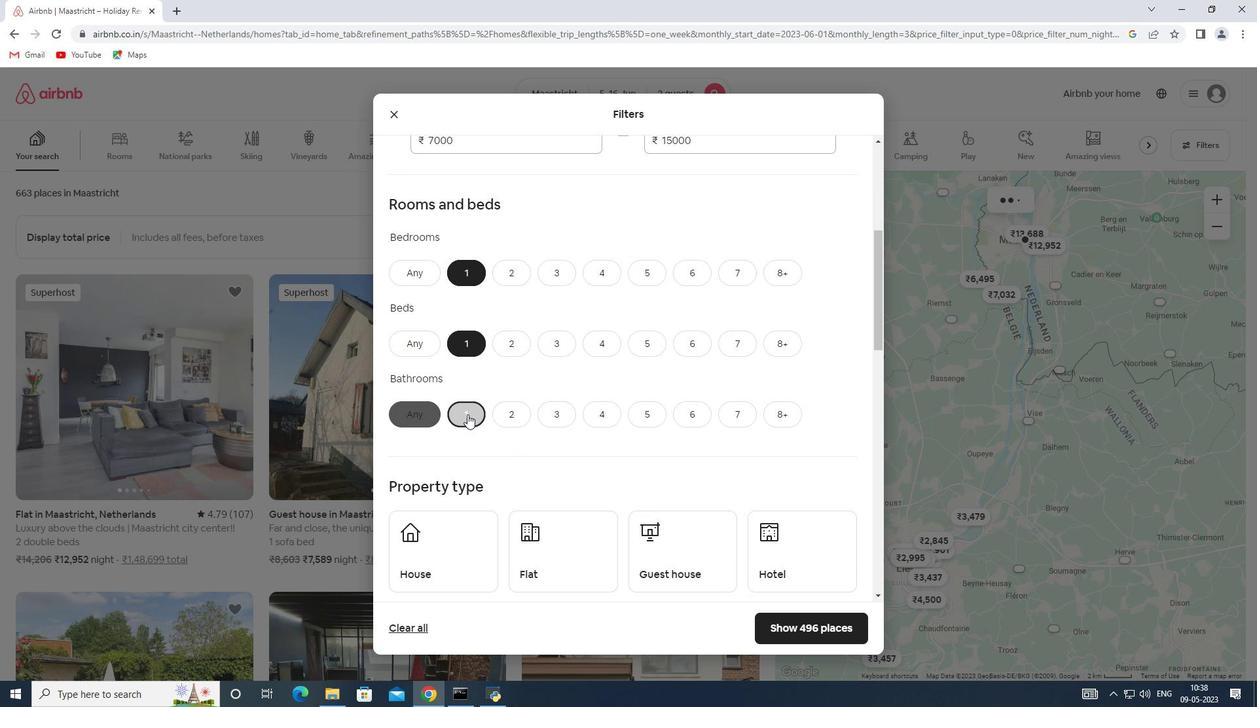 
Action: Mouse scrolled (467, 414) with delta (0, 0)
Screenshot: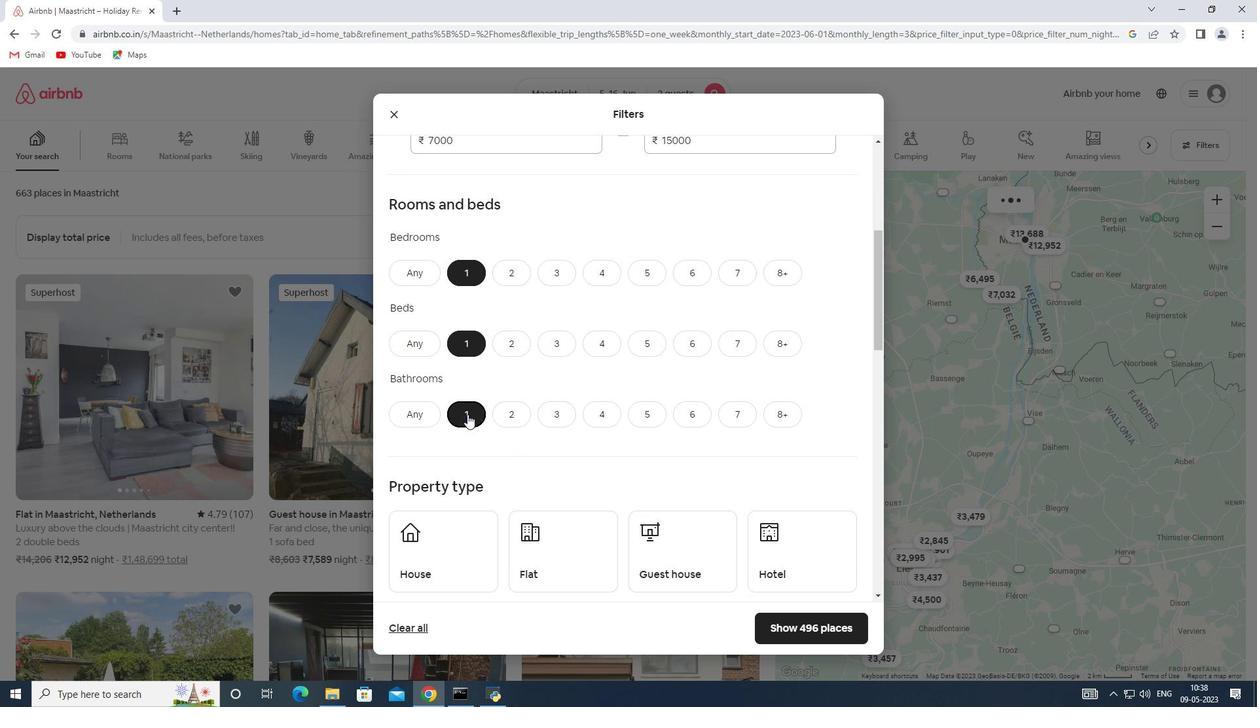 
Action: Mouse pressed left at (467, 414)
Screenshot: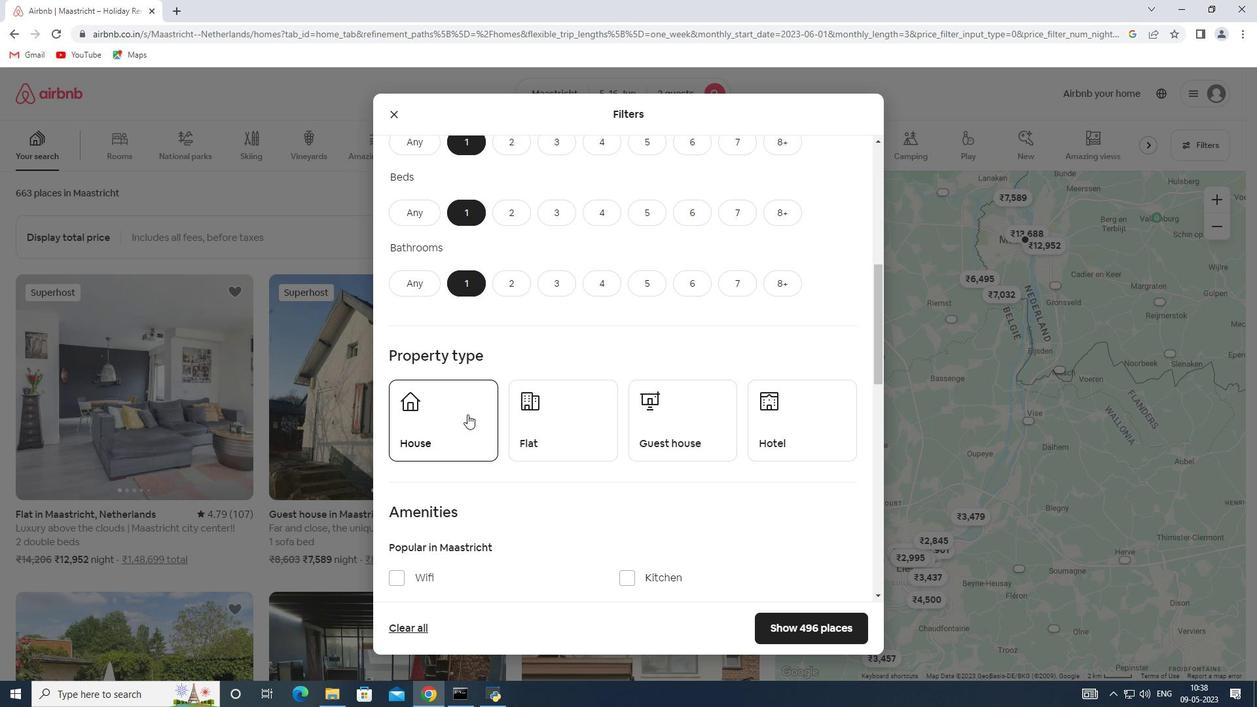 
Action: Mouse moved to (527, 429)
Screenshot: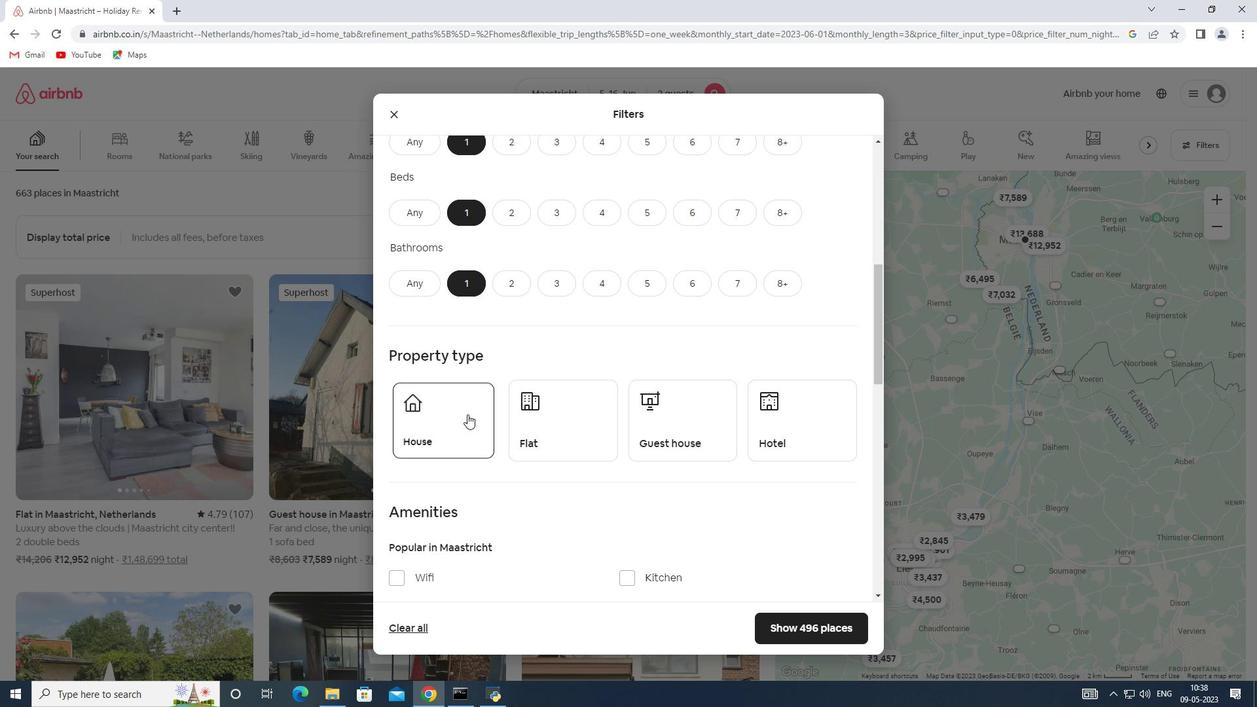 
Action: Mouse pressed left at (527, 429)
Screenshot: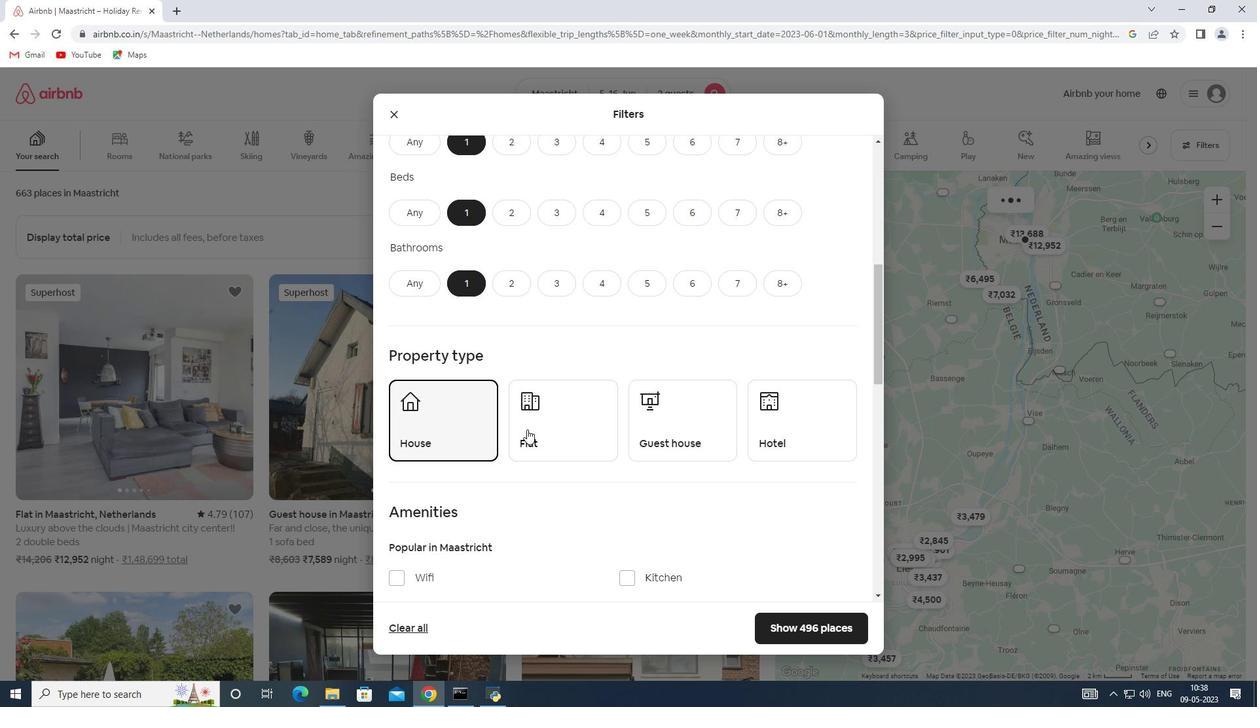 
Action: Mouse moved to (729, 414)
Screenshot: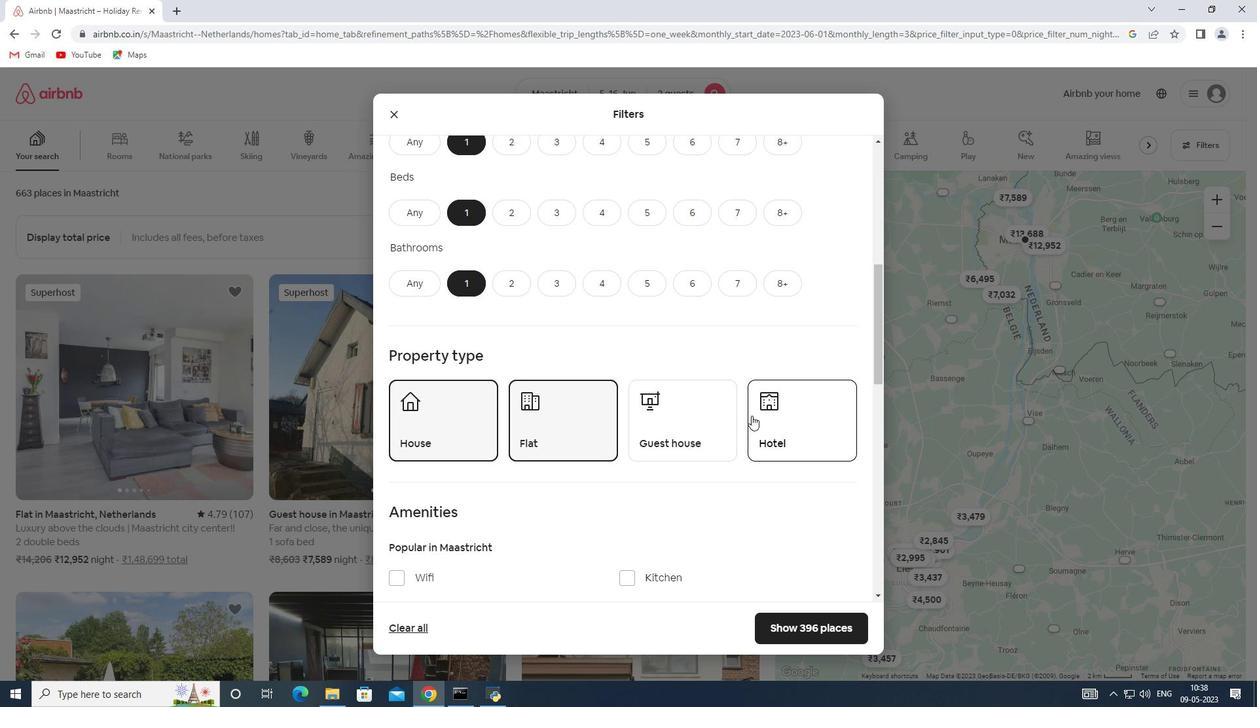 
Action: Mouse pressed left at (729, 414)
Screenshot: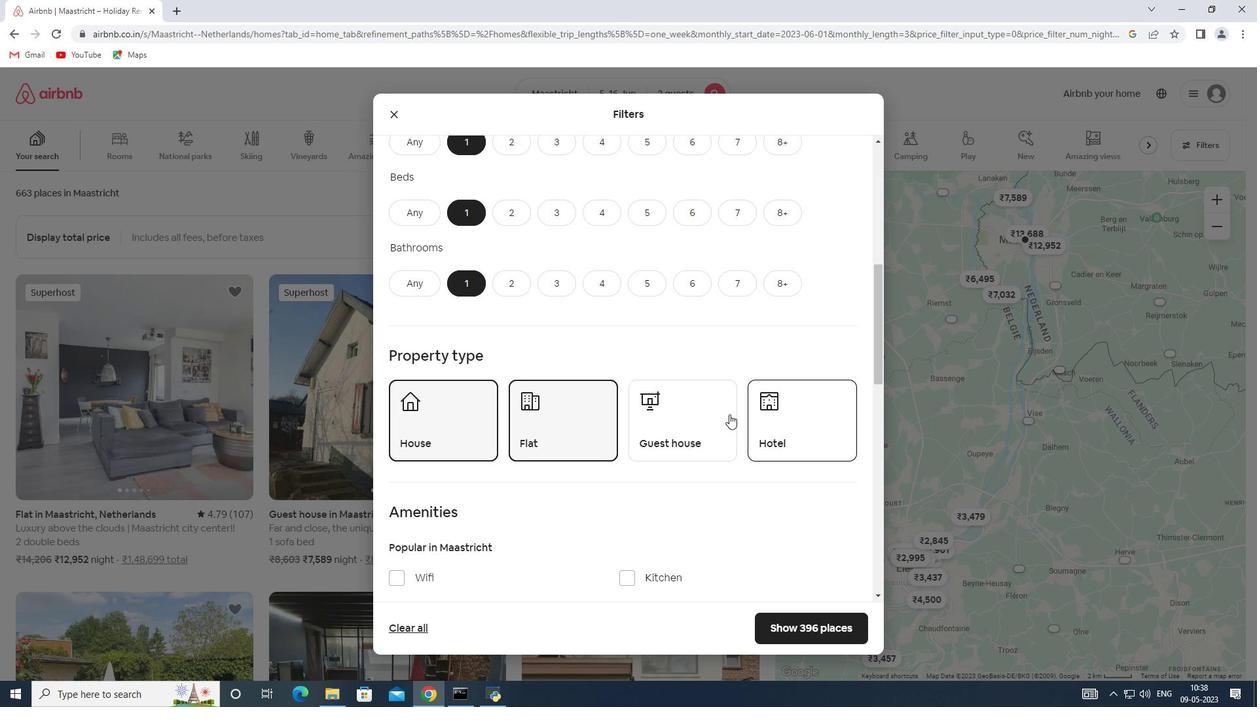 
Action: Mouse moved to (790, 421)
Screenshot: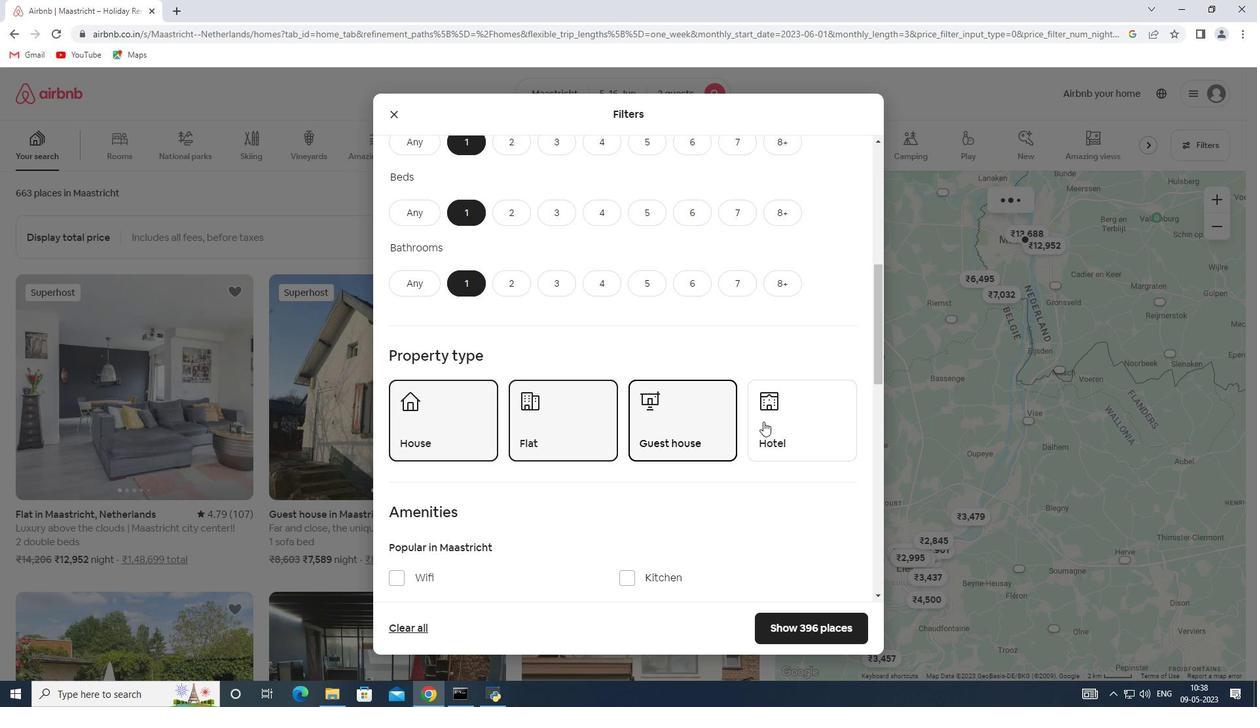 
Action: Mouse pressed left at (790, 421)
Screenshot: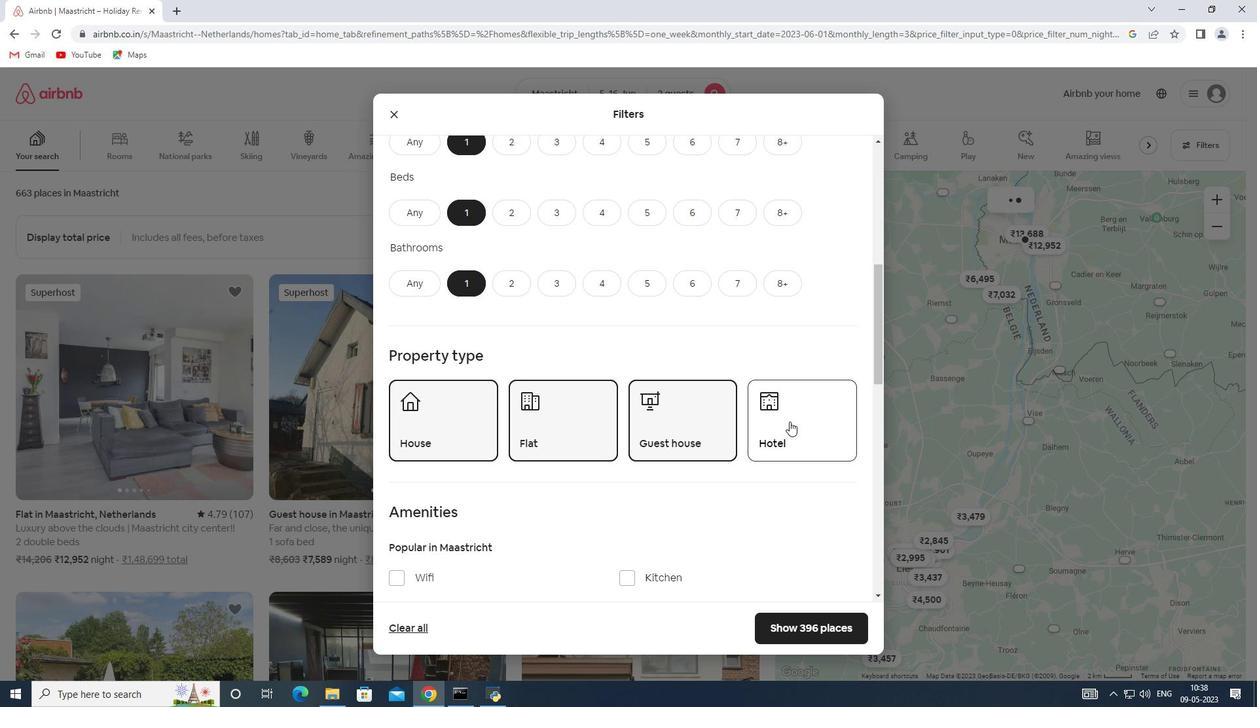 
Action: Mouse moved to (615, 433)
Screenshot: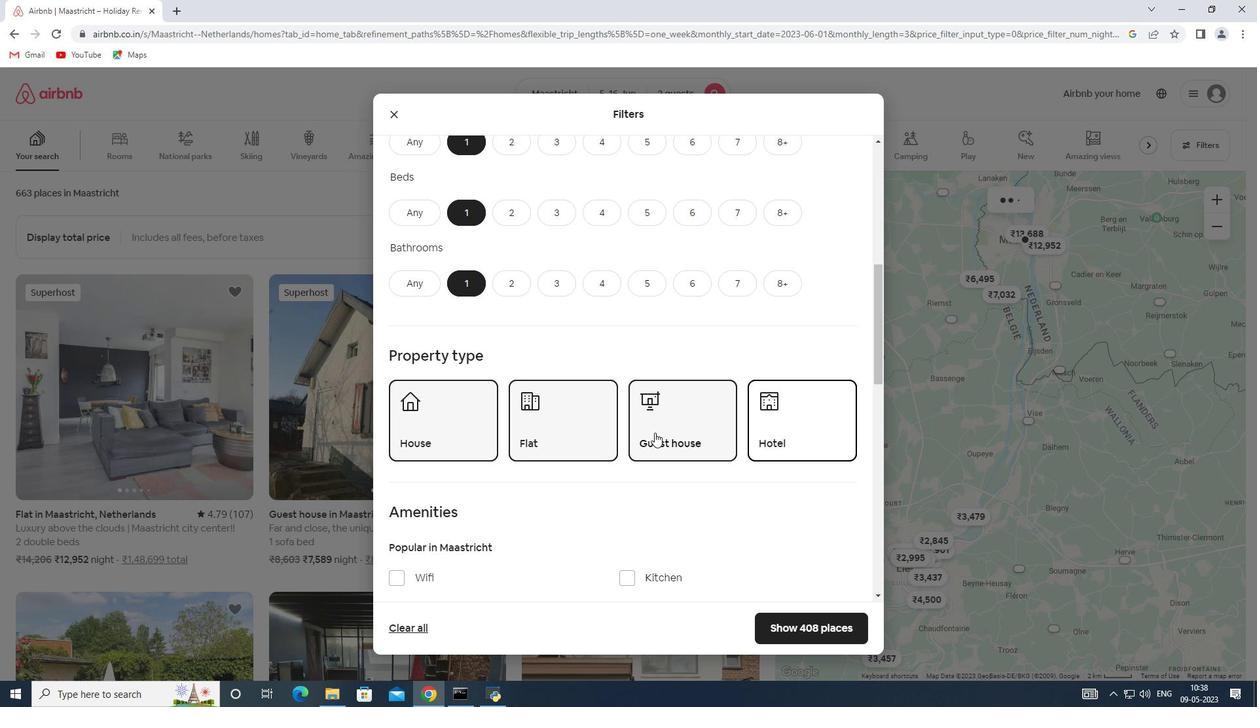
Action: Mouse scrolled (615, 432) with delta (0, 0)
Screenshot: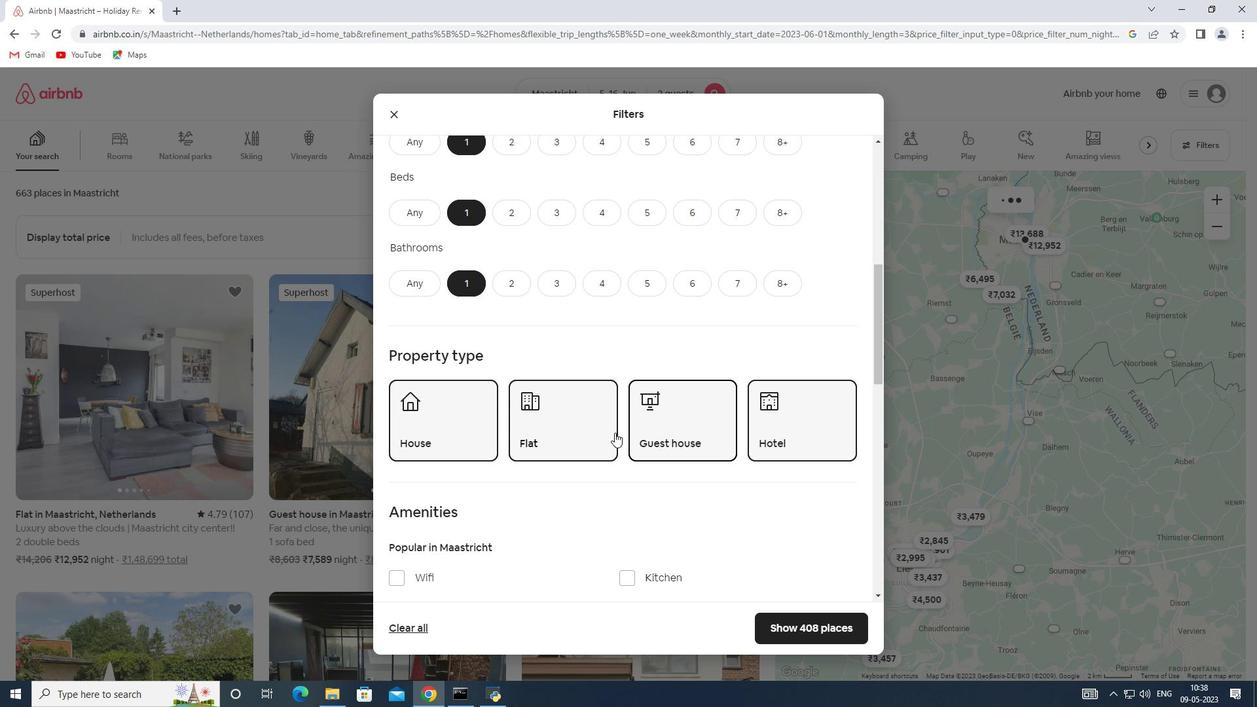 
Action: Mouse scrolled (615, 432) with delta (0, 0)
Screenshot: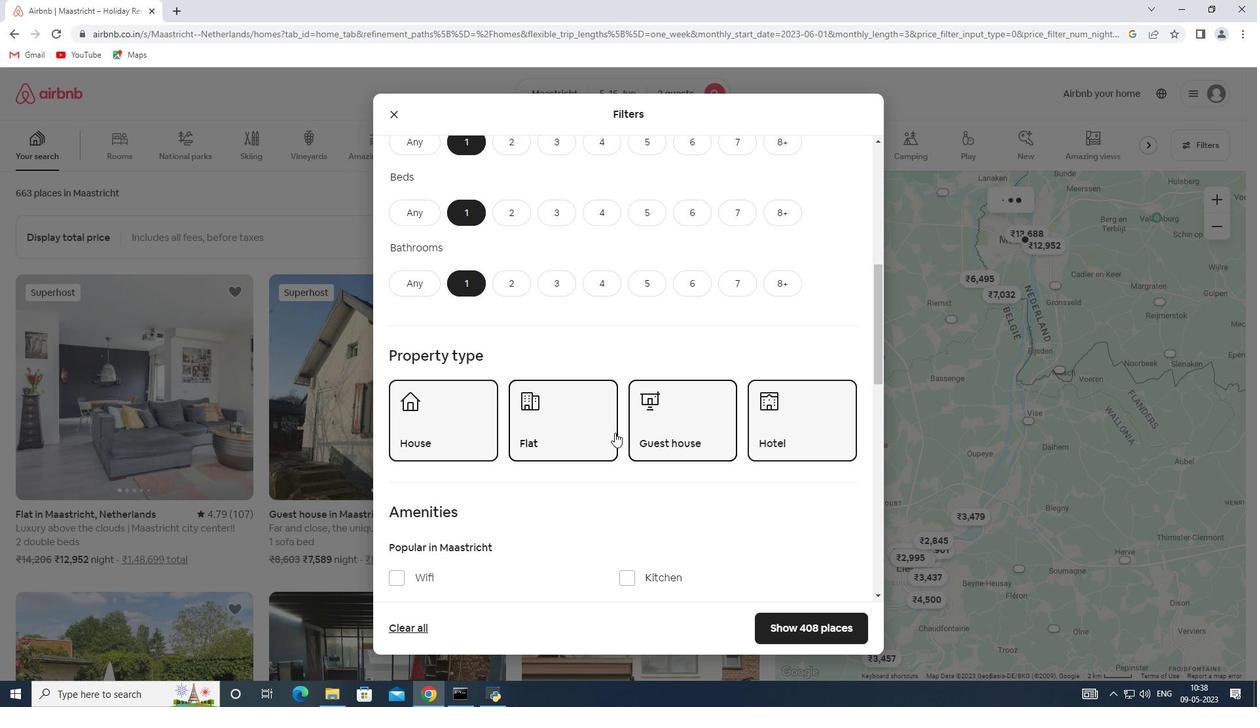 
Action: Mouse scrolled (615, 432) with delta (0, 0)
Screenshot: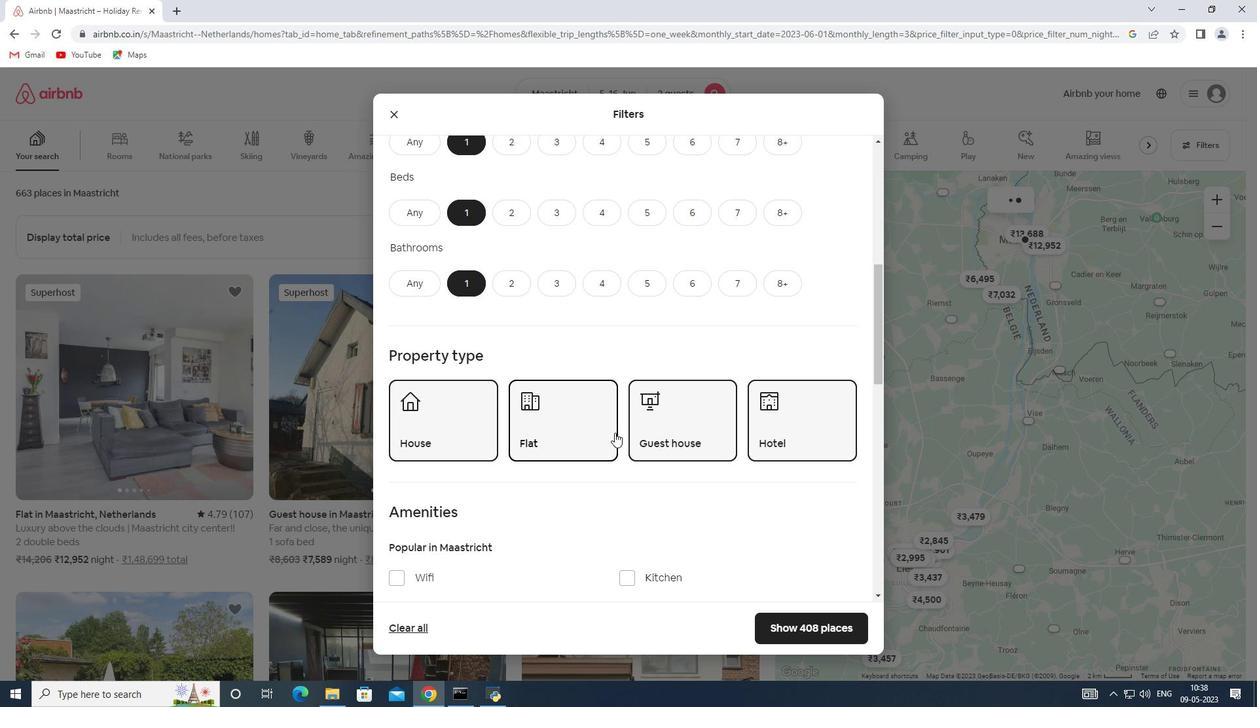 
Action: Mouse scrolled (615, 432) with delta (0, 0)
Screenshot: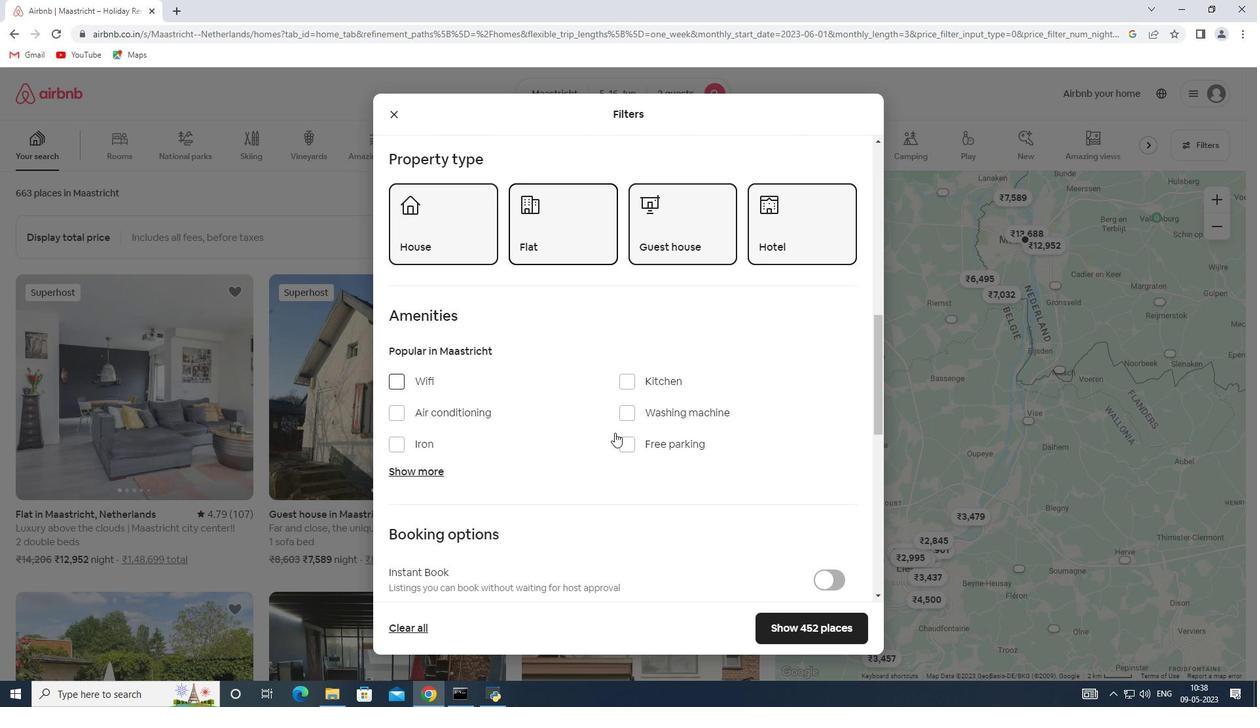 
Action: Mouse moved to (630, 346)
Screenshot: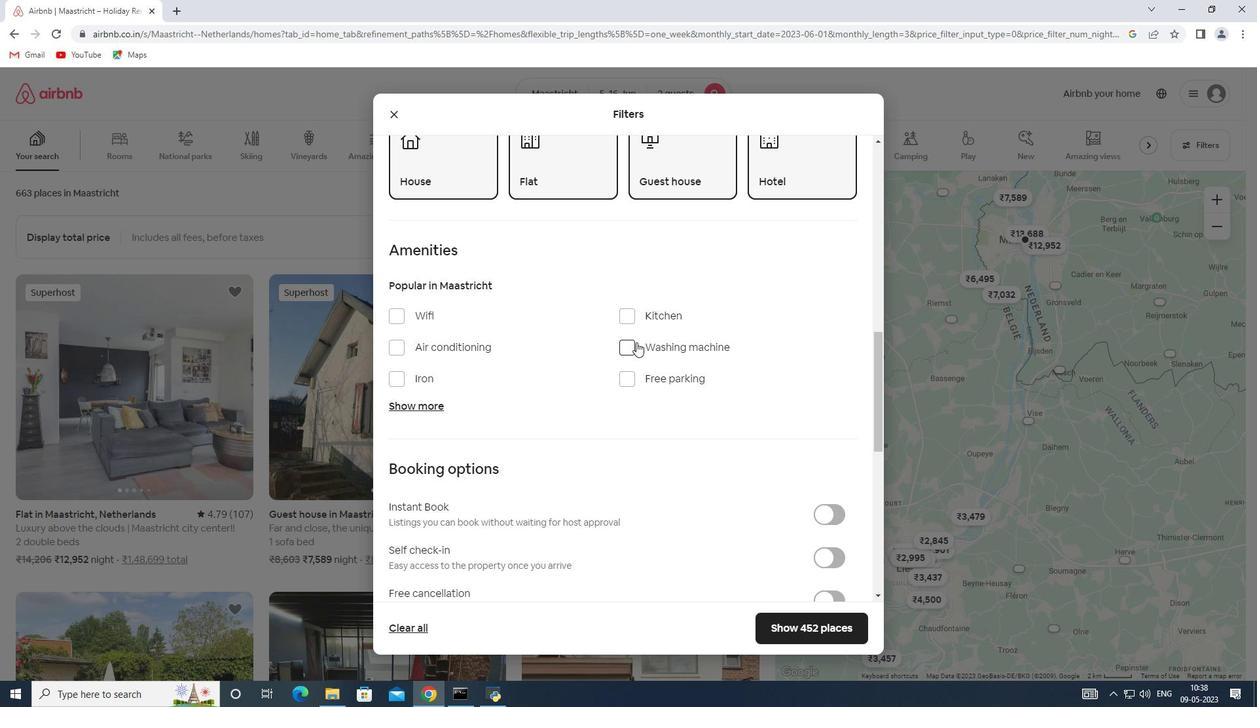 
Action: Mouse pressed left at (630, 346)
Screenshot: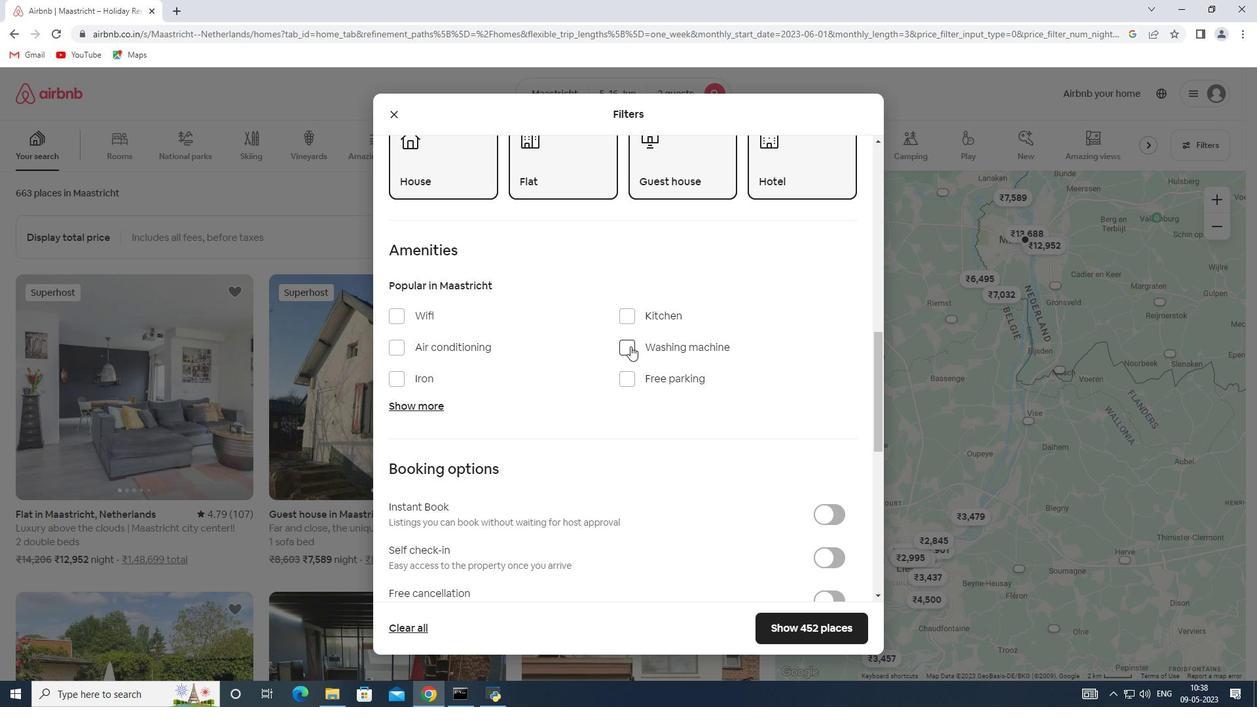 
Action: Mouse scrolled (630, 345) with delta (0, 0)
Screenshot: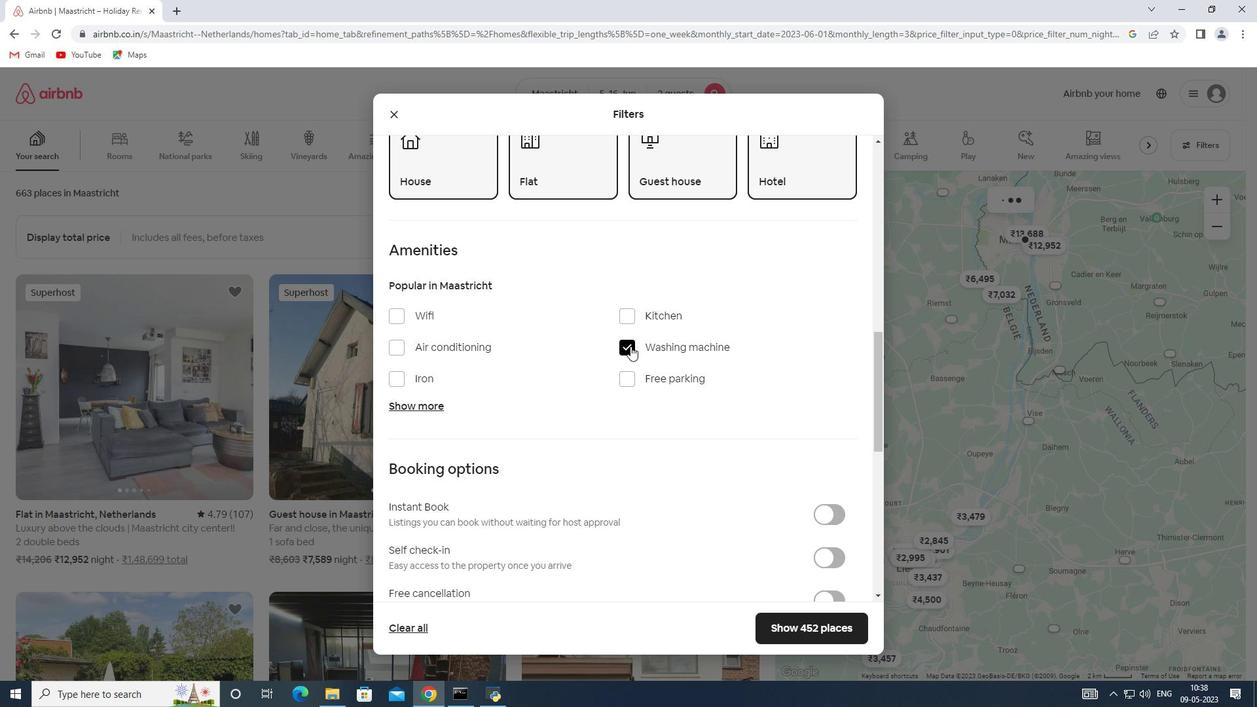 
Action: Mouse scrolled (630, 345) with delta (0, 0)
Screenshot: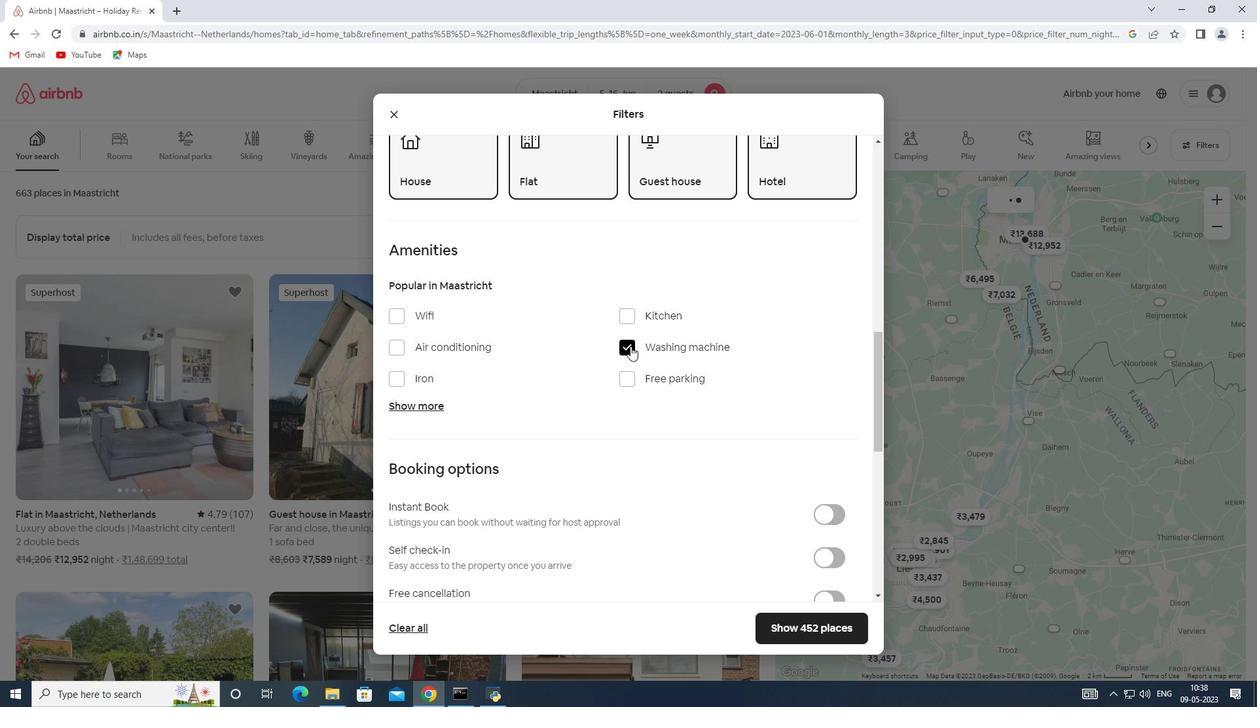 
Action: Mouse scrolled (630, 345) with delta (0, 0)
Screenshot: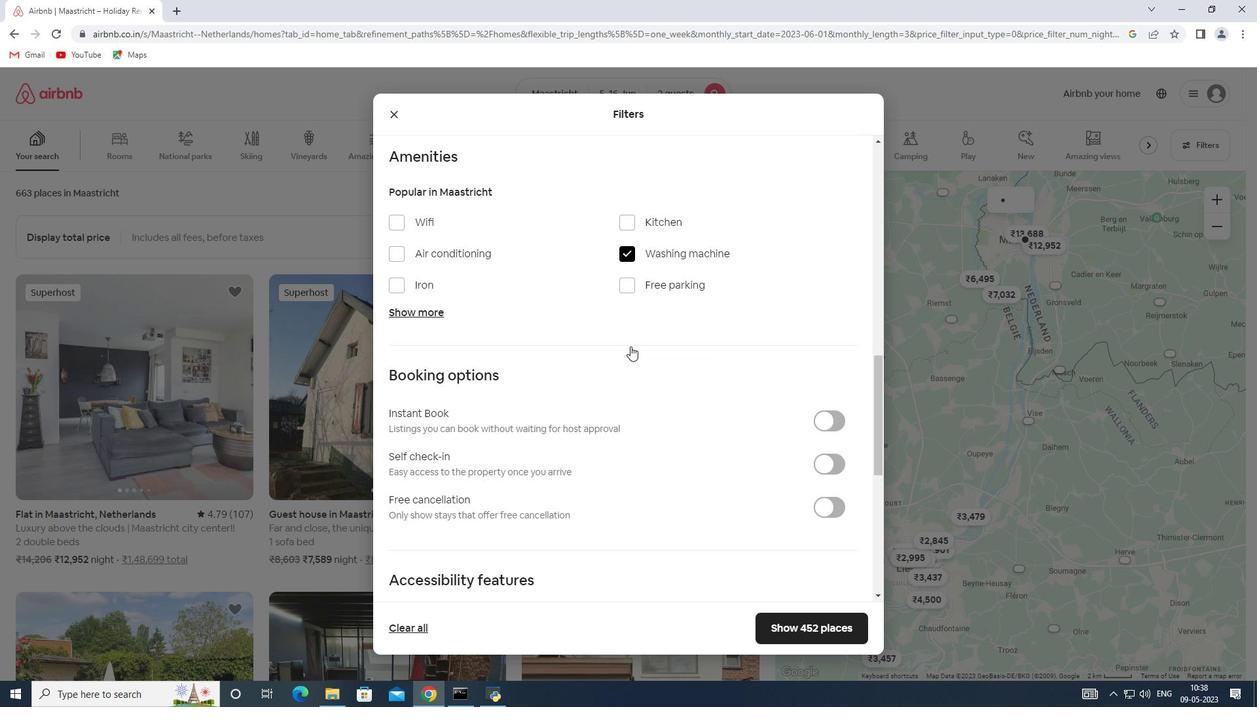
Action: Mouse moved to (822, 357)
Screenshot: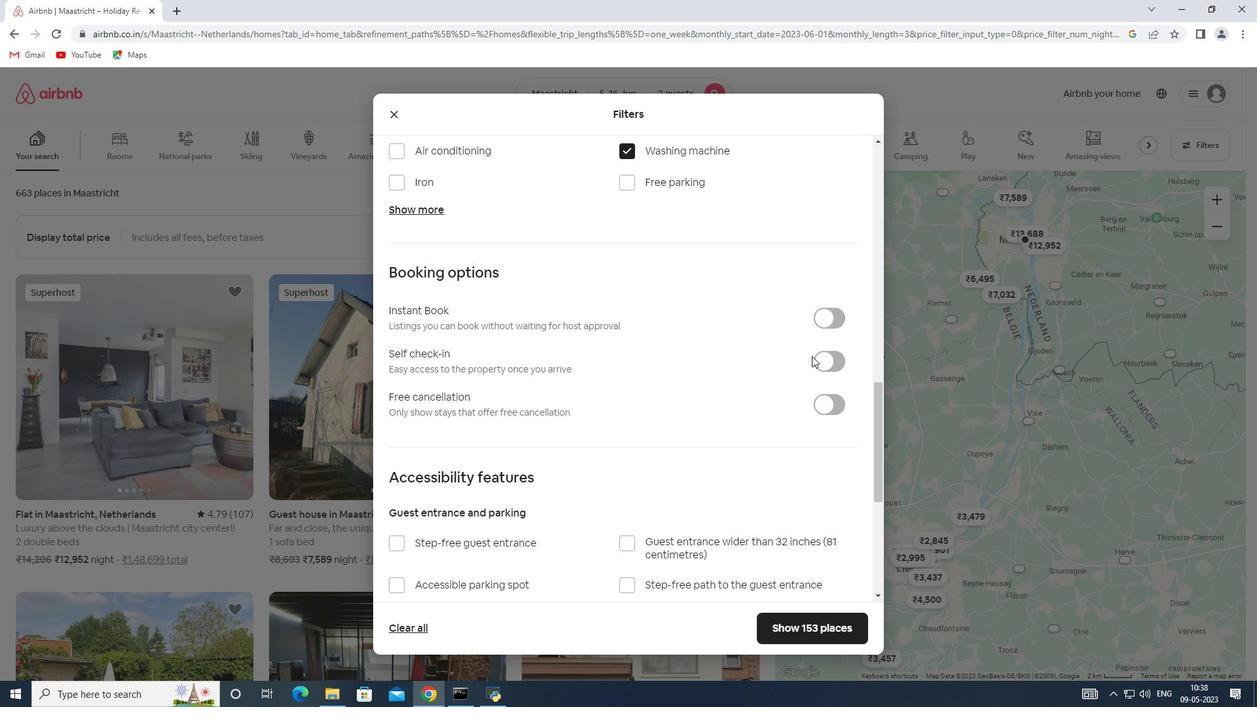 
Action: Mouse pressed left at (822, 357)
Screenshot: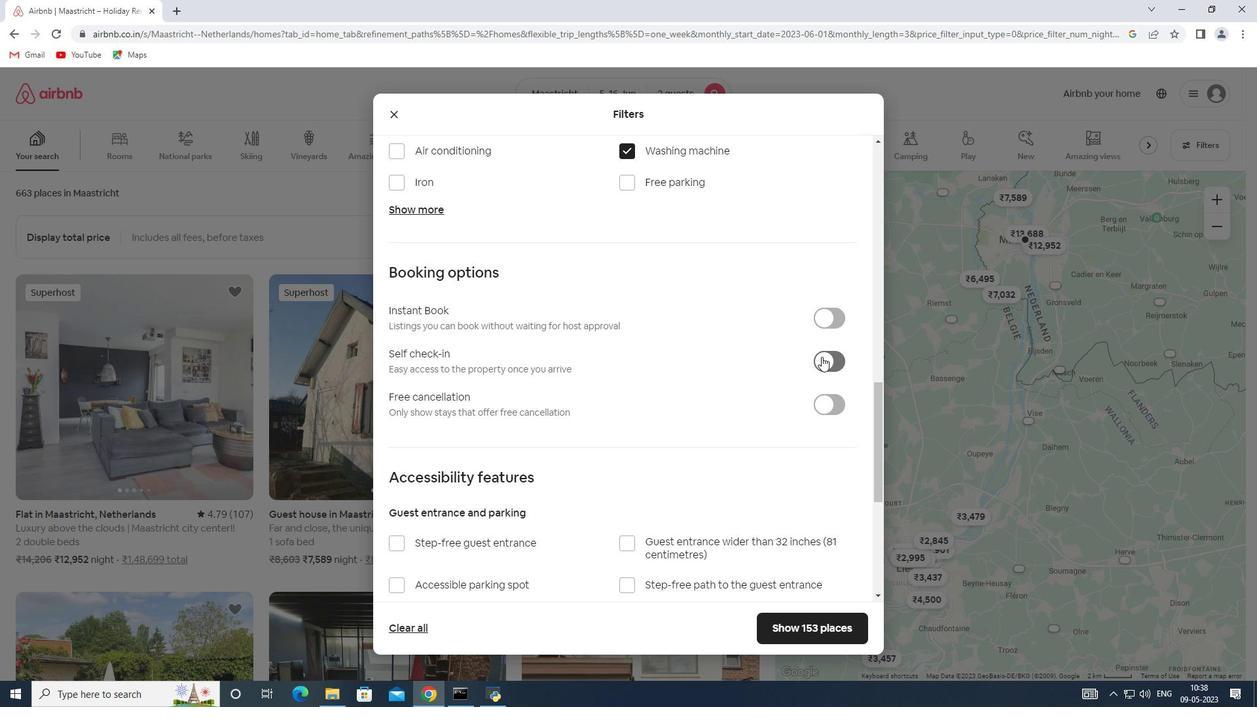 
Action: Mouse moved to (565, 419)
Screenshot: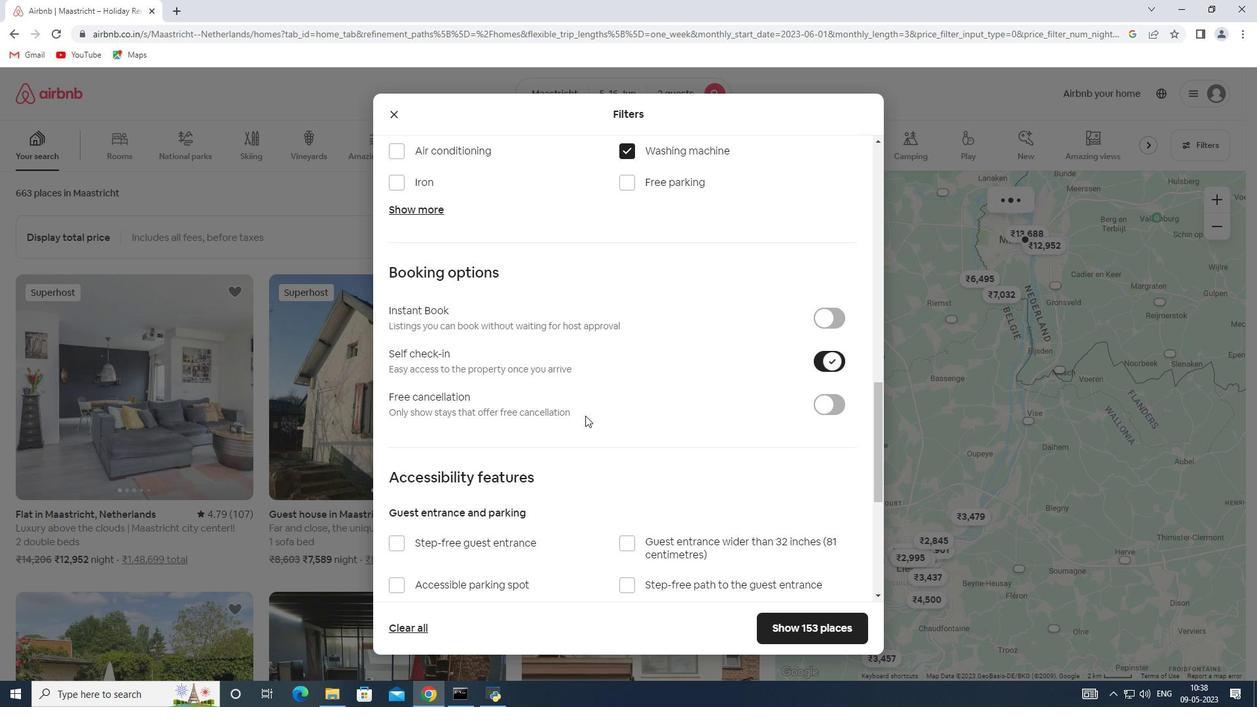 
Action: Mouse scrolled (565, 419) with delta (0, 0)
Screenshot: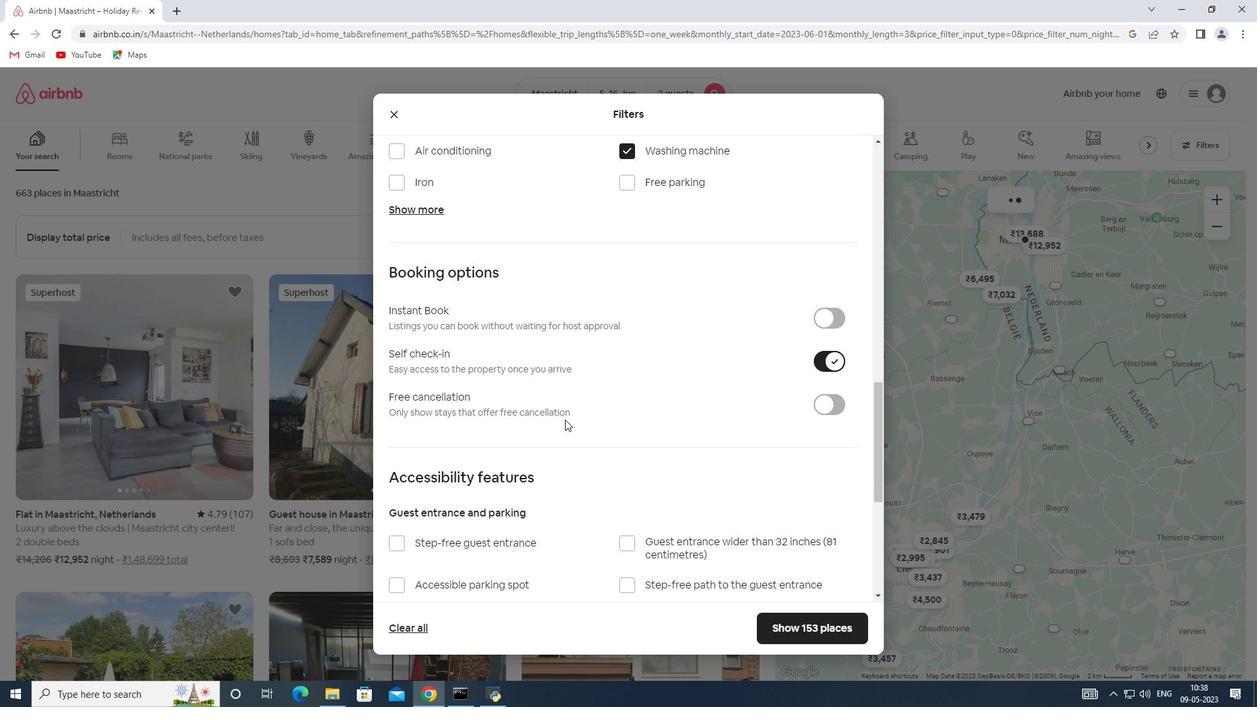 
Action: Mouse scrolled (565, 419) with delta (0, 0)
Screenshot: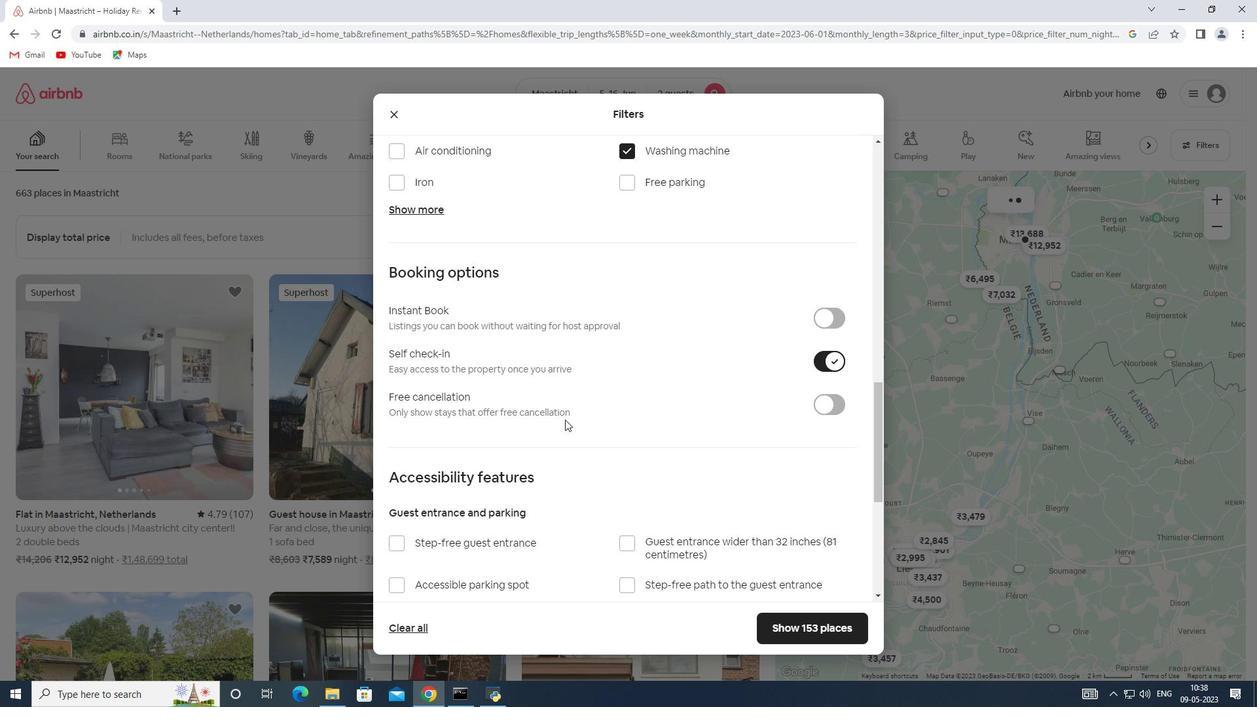 
Action: Mouse scrolled (565, 419) with delta (0, 0)
Screenshot: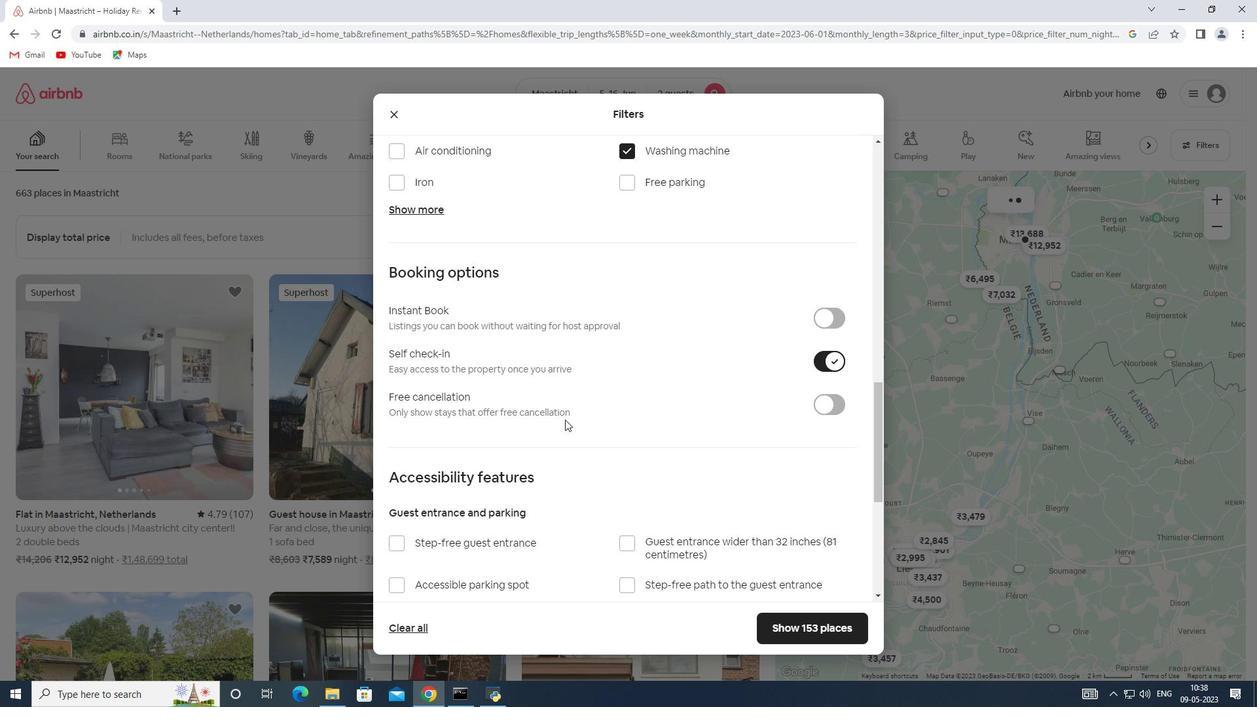 
Action: Mouse scrolled (565, 419) with delta (0, 0)
Screenshot: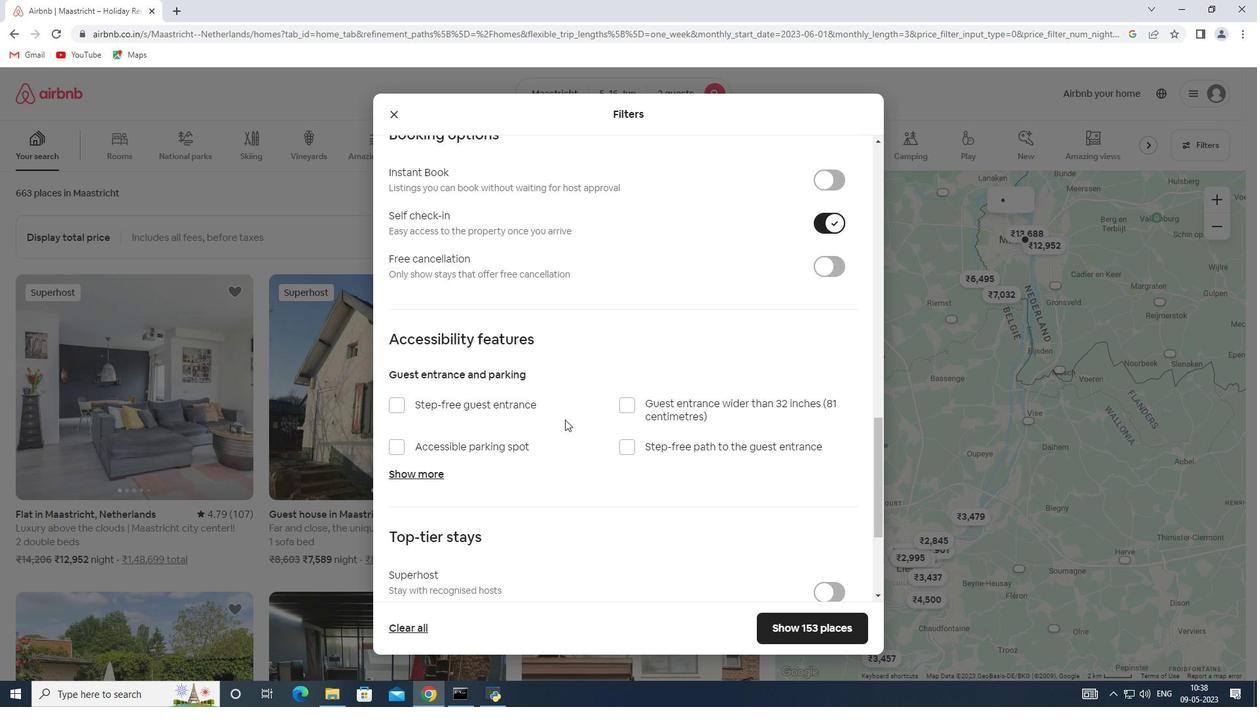 
Action: Mouse scrolled (565, 419) with delta (0, 0)
Screenshot: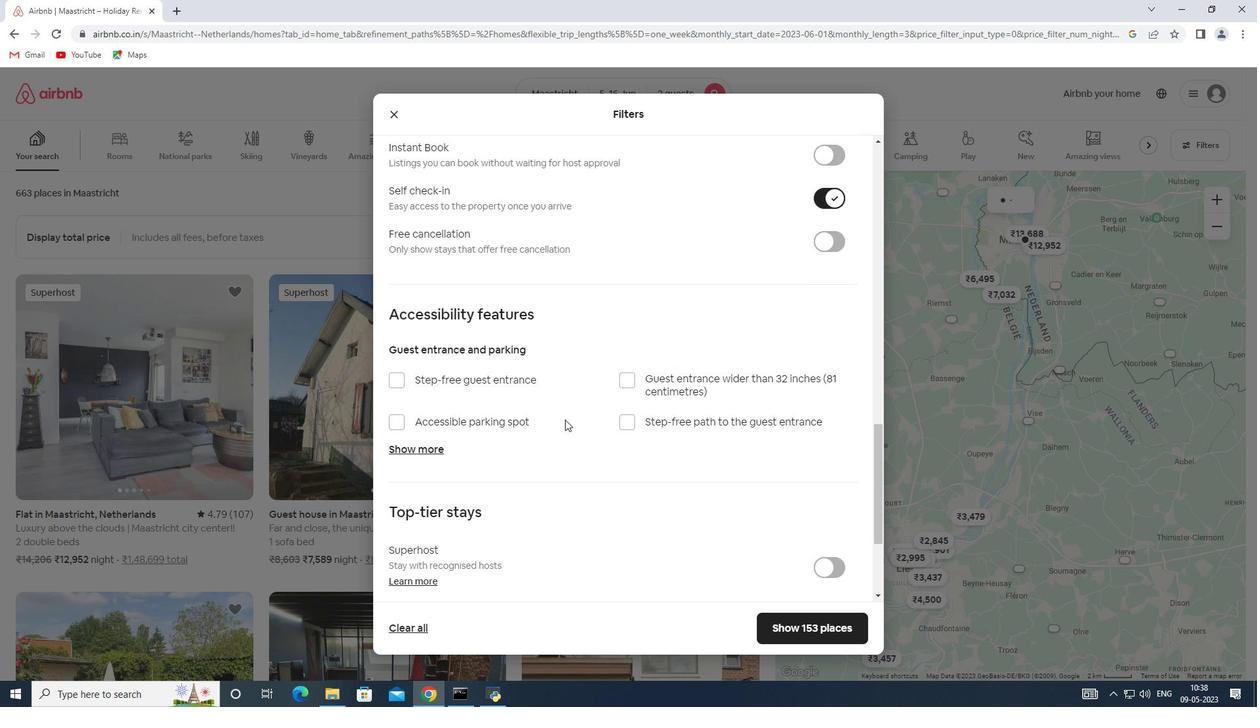 
Action: Mouse scrolled (565, 419) with delta (0, 0)
Screenshot: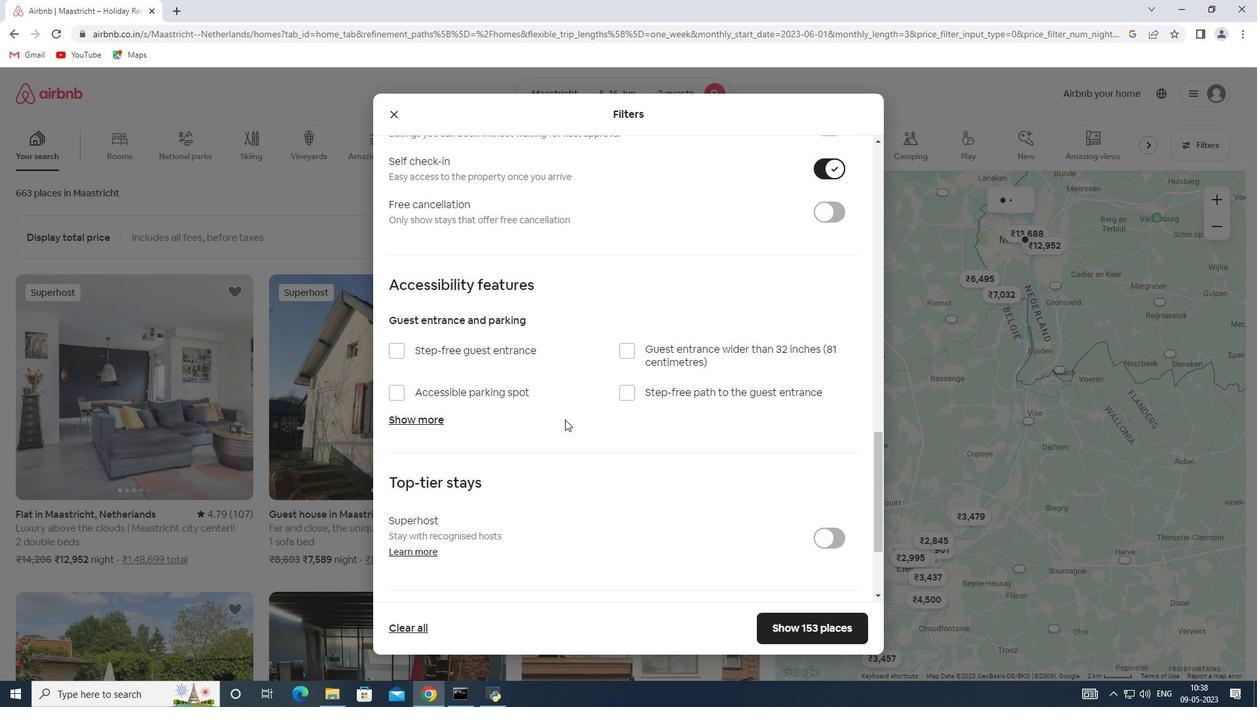 
Action: Mouse moved to (395, 508)
Screenshot: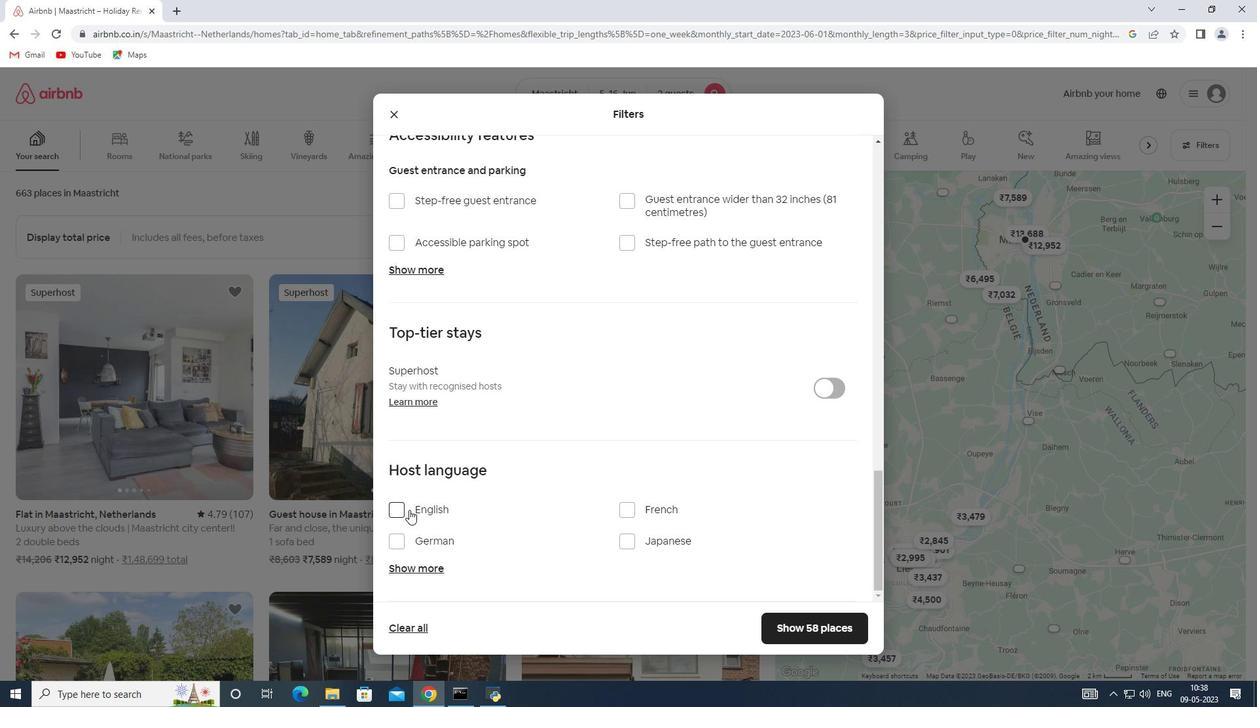 
Action: Mouse pressed left at (395, 508)
Screenshot: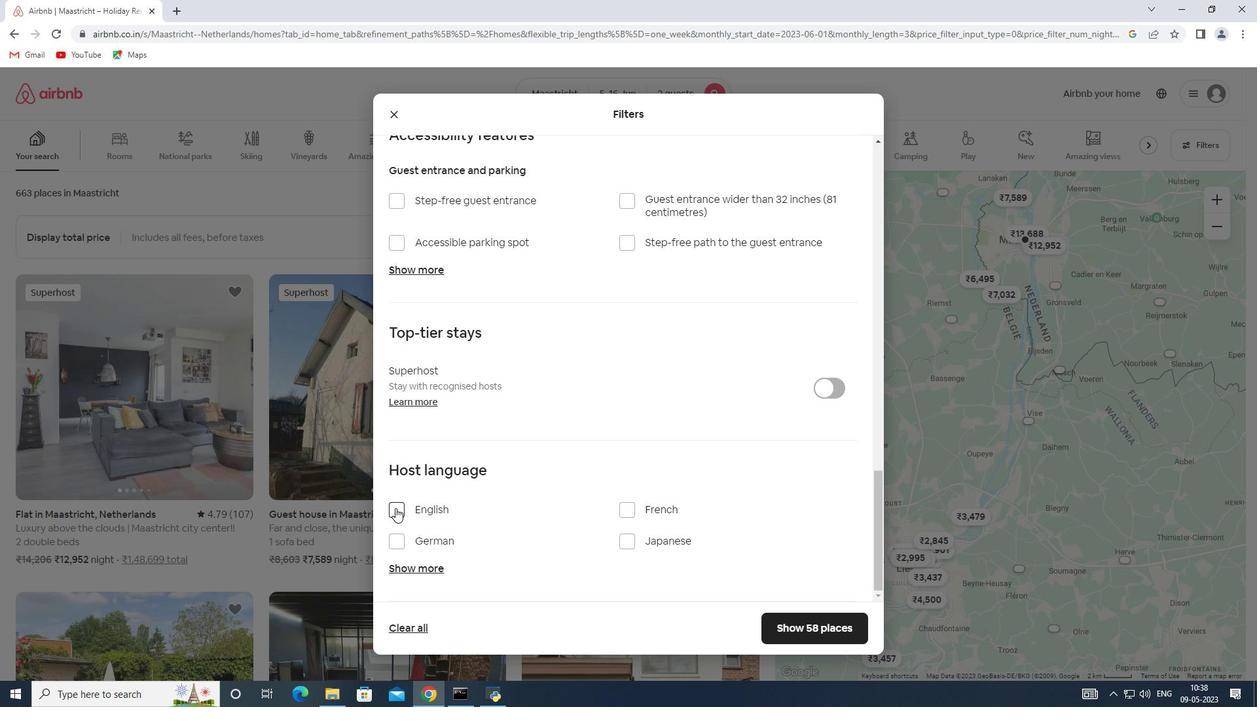 
Action: Mouse moved to (801, 623)
Screenshot: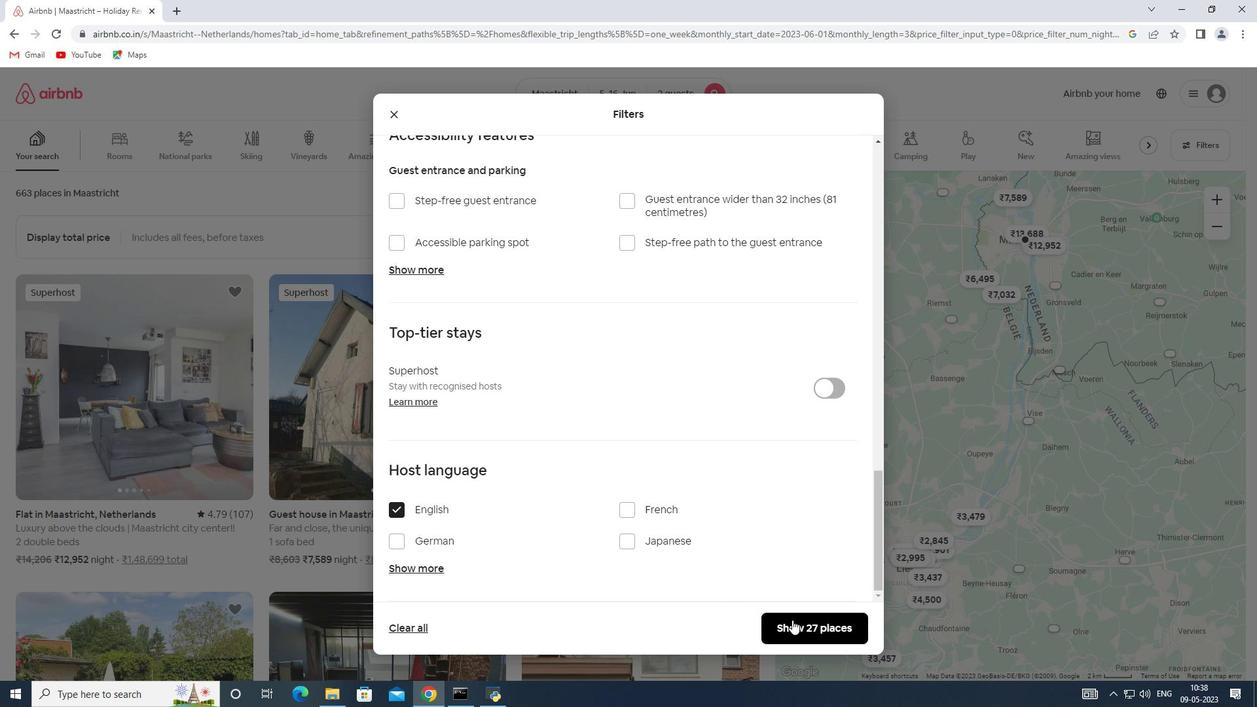 
Action: Mouse pressed left at (801, 623)
Screenshot: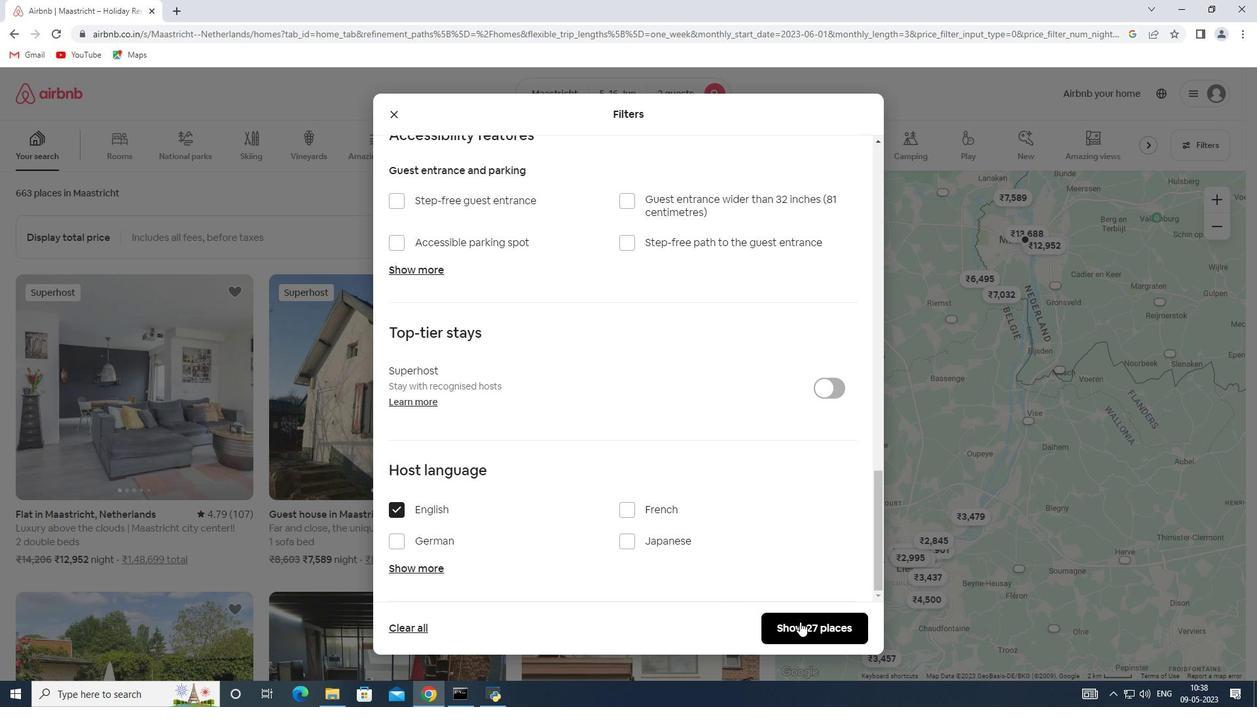 
